 Task: Search one way flight ticket for 4 adults, 1 infant in seat and 1 infant on lap in premium economy from Saginaw: Mbs International Airport to Raleigh: Raleigh-durham International Airport on 8-5-2023. Number of bags: 2 carry on bags and 1 checked bag. Price is upto 20000. Outbound departure time preference is 23:45.
Action: Mouse moved to (292, 104)
Screenshot: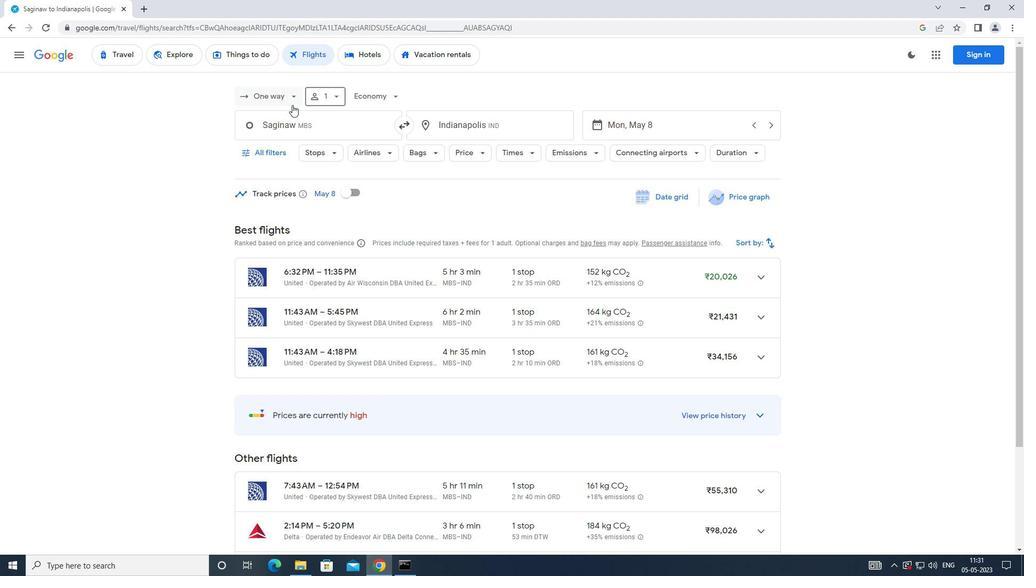 
Action: Mouse pressed left at (292, 104)
Screenshot: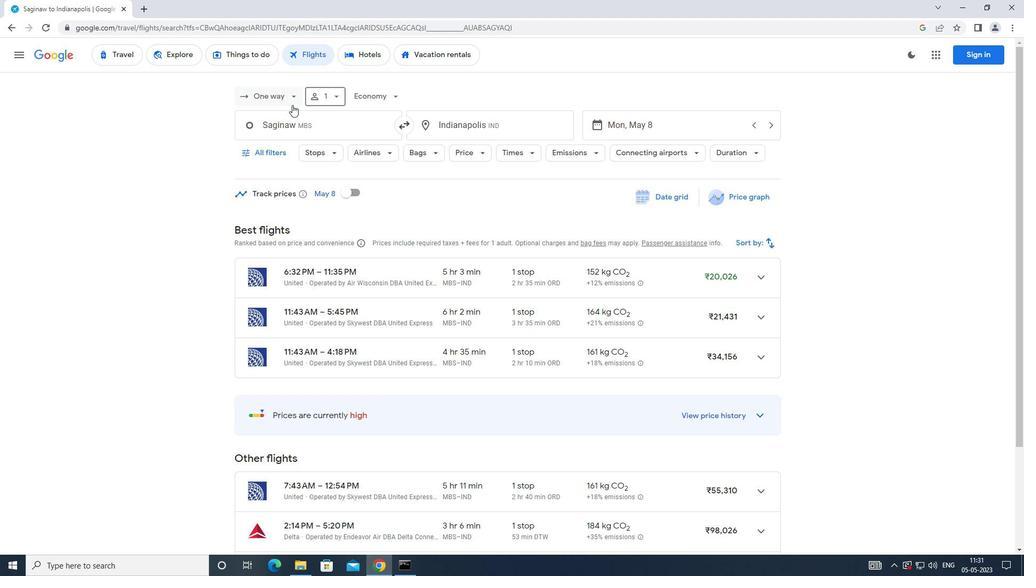 
Action: Mouse moved to (292, 138)
Screenshot: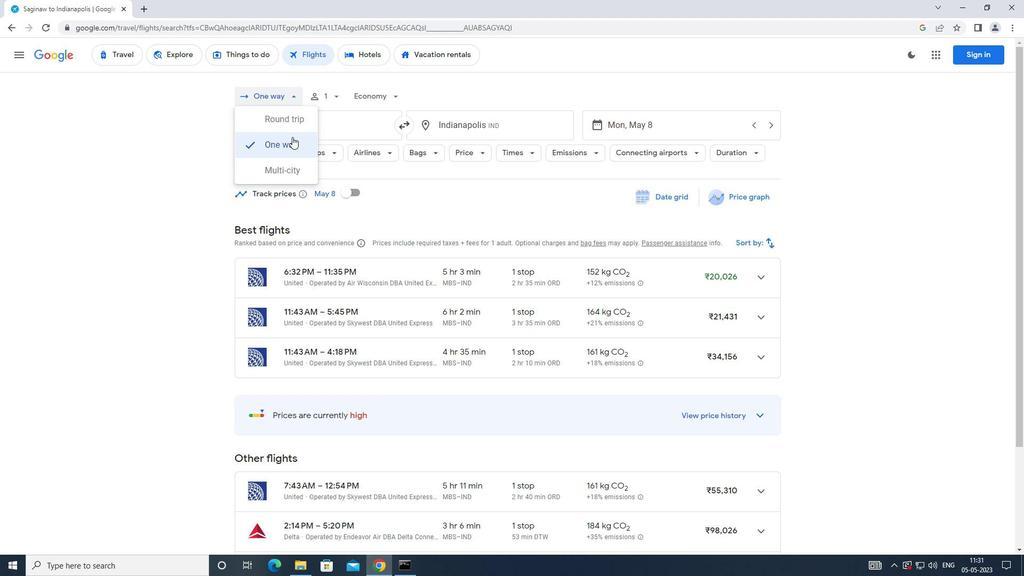
Action: Mouse pressed left at (292, 138)
Screenshot: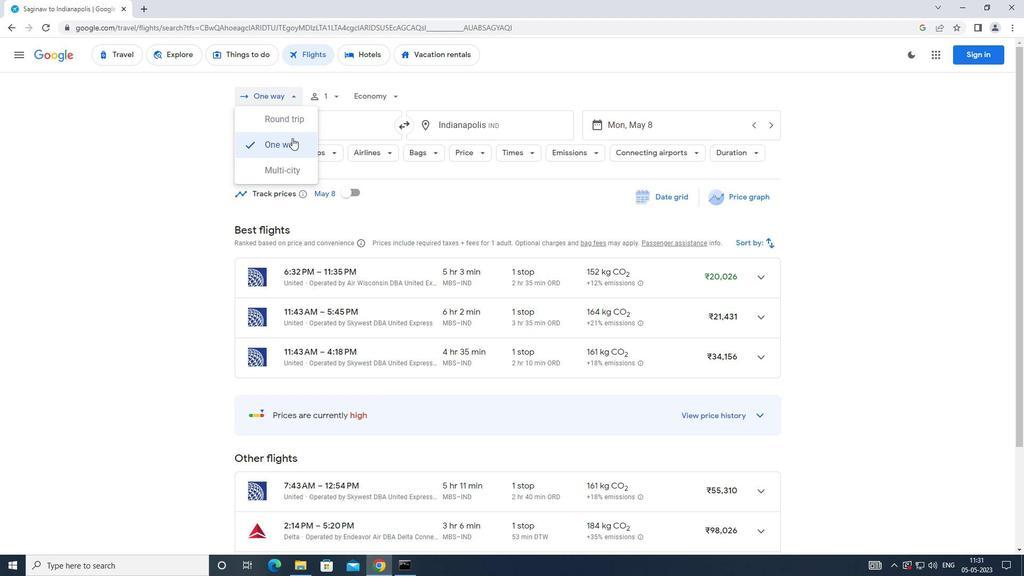 
Action: Mouse moved to (342, 101)
Screenshot: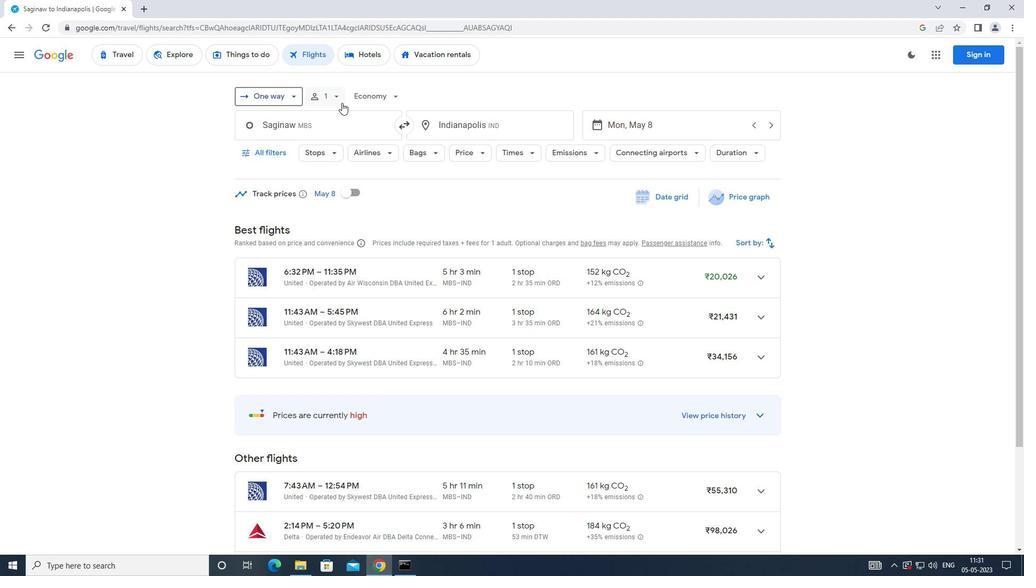 
Action: Mouse pressed left at (342, 101)
Screenshot: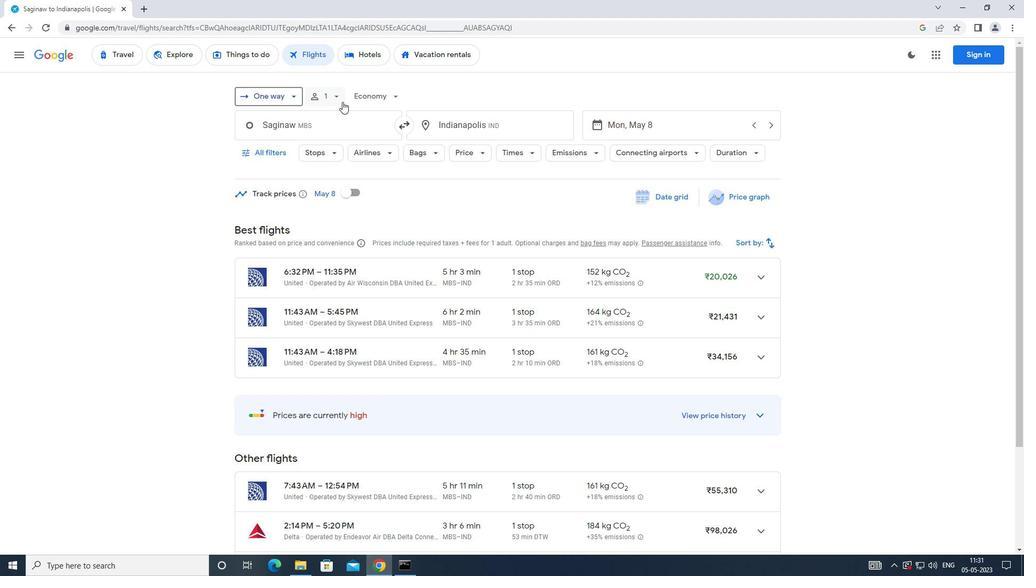 
Action: Mouse moved to (415, 125)
Screenshot: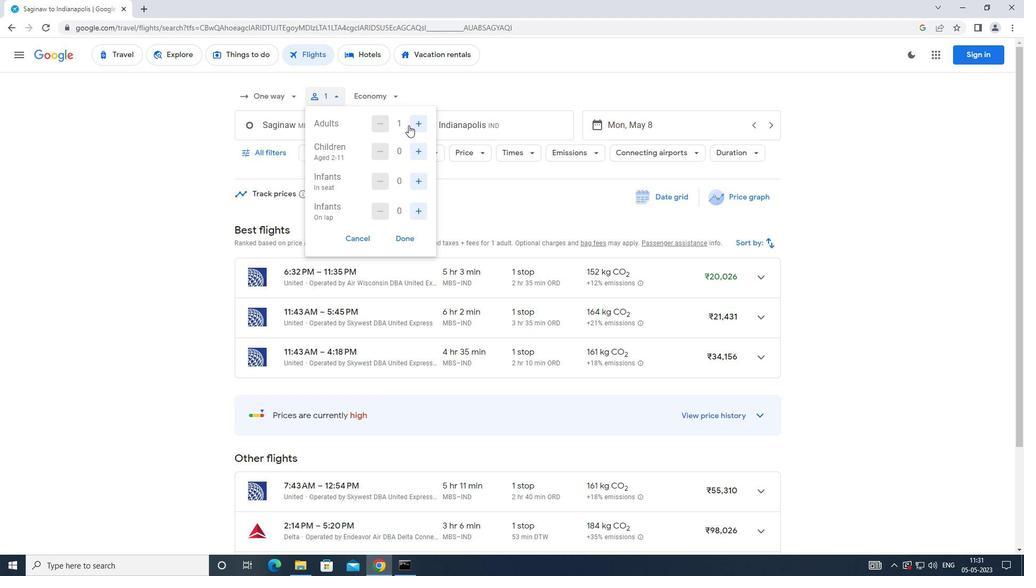 
Action: Mouse pressed left at (415, 125)
Screenshot: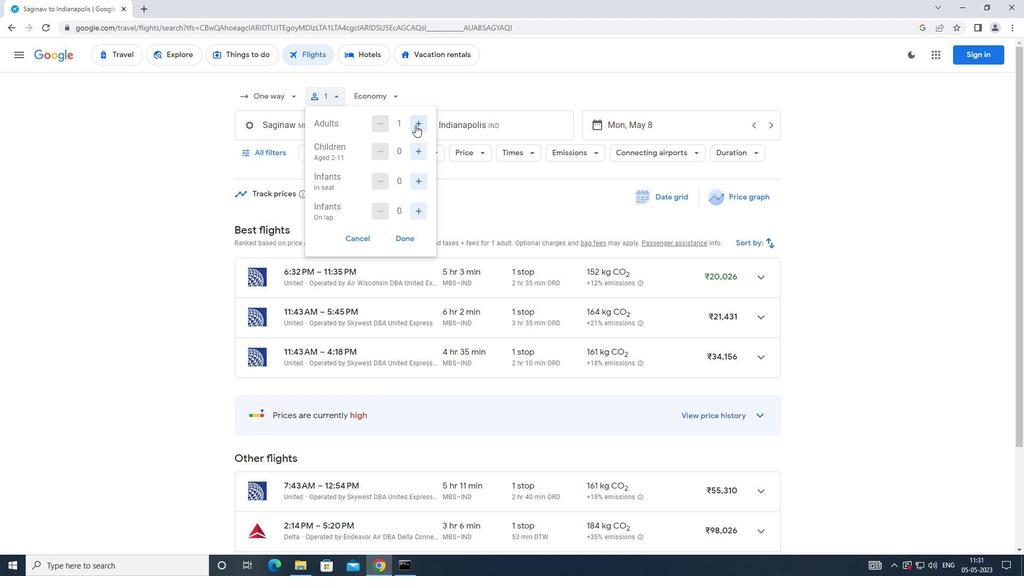 
Action: Mouse pressed left at (415, 125)
Screenshot: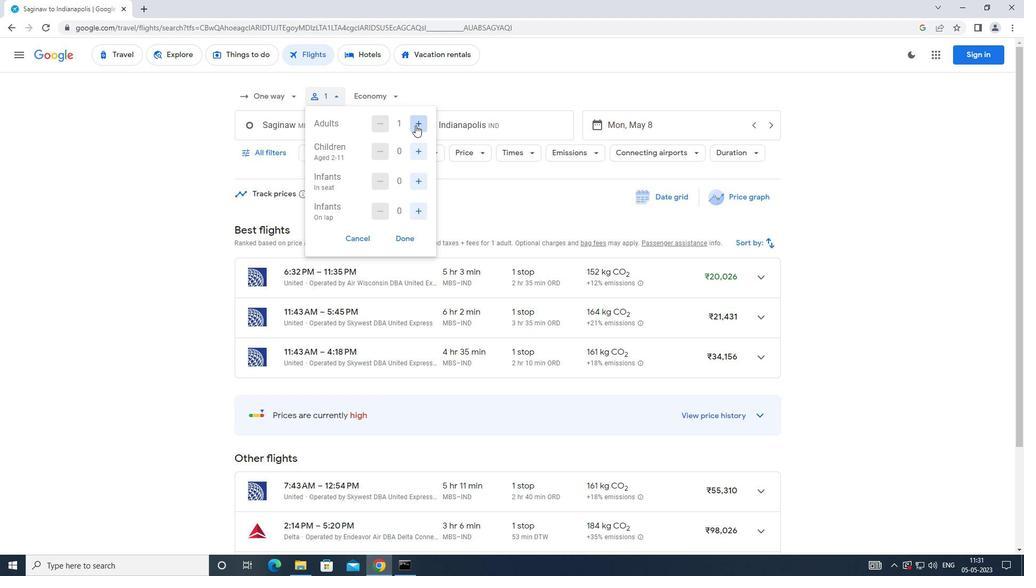 
Action: Mouse pressed left at (415, 125)
Screenshot: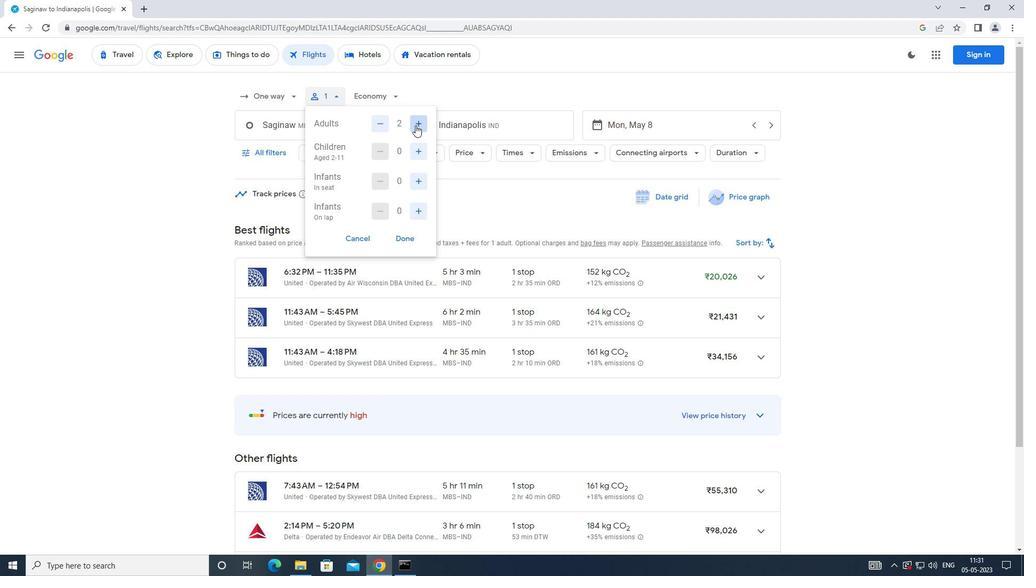 
Action: Mouse moved to (423, 151)
Screenshot: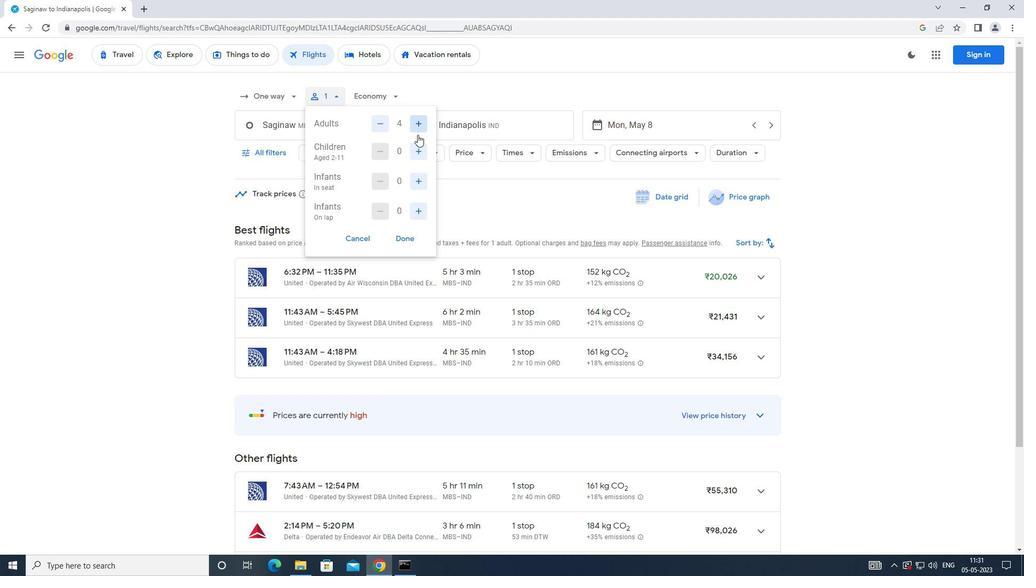 
Action: Mouse pressed left at (423, 151)
Screenshot: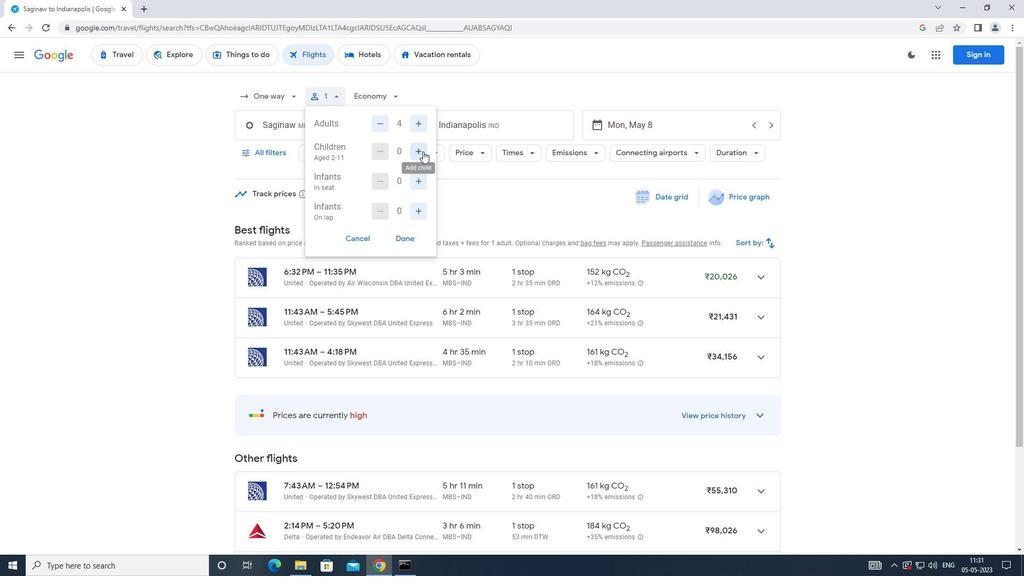 
Action: Mouse moved to (382, 151)
Screenshot: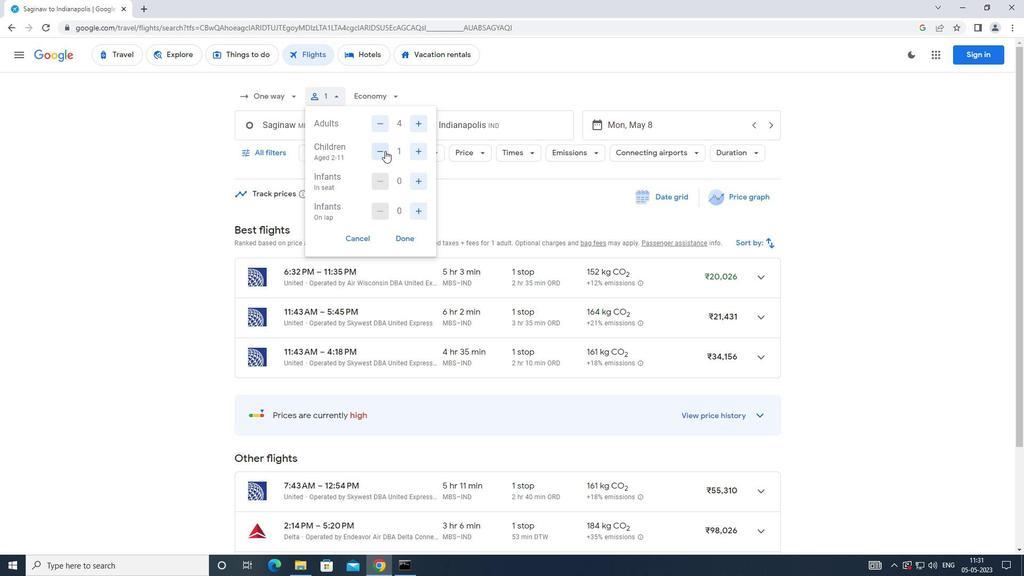 
Action: Mouse pressed left at (382, 151)
Screenshot: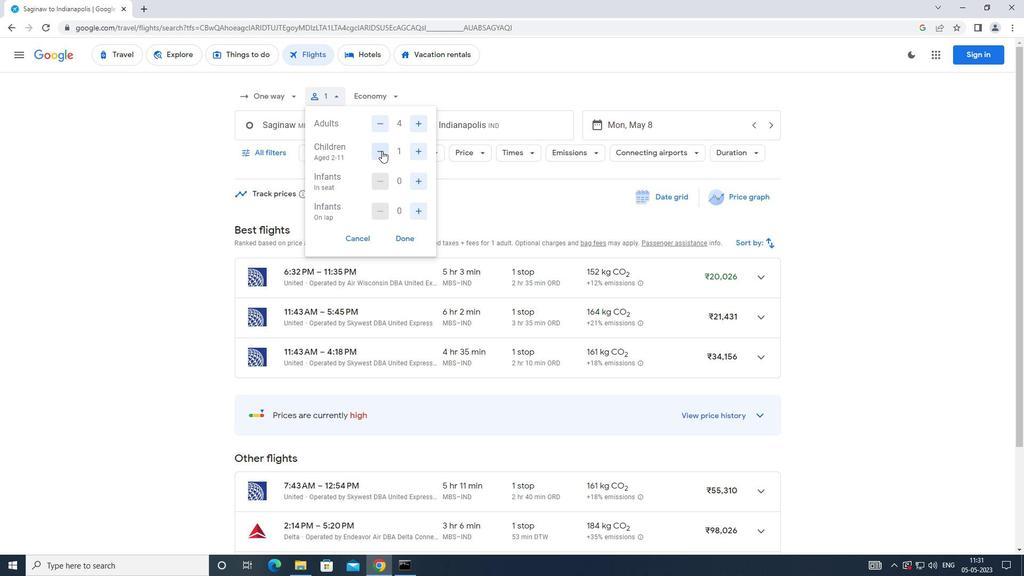 
Action: Mouse moved to (413, 182)
Screenshot: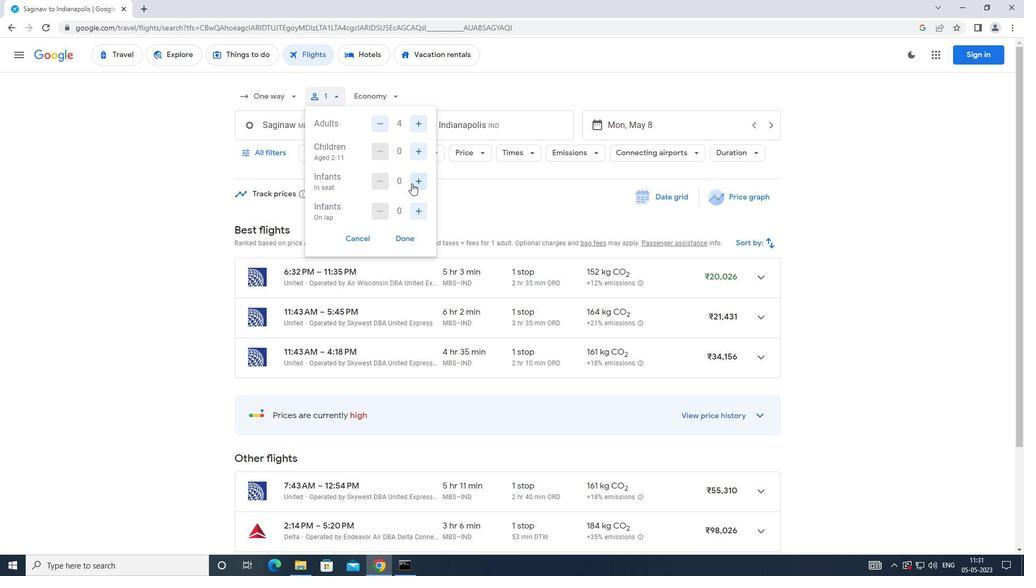 
Action: Mouse pressed left at (413, 182)
Screenshot: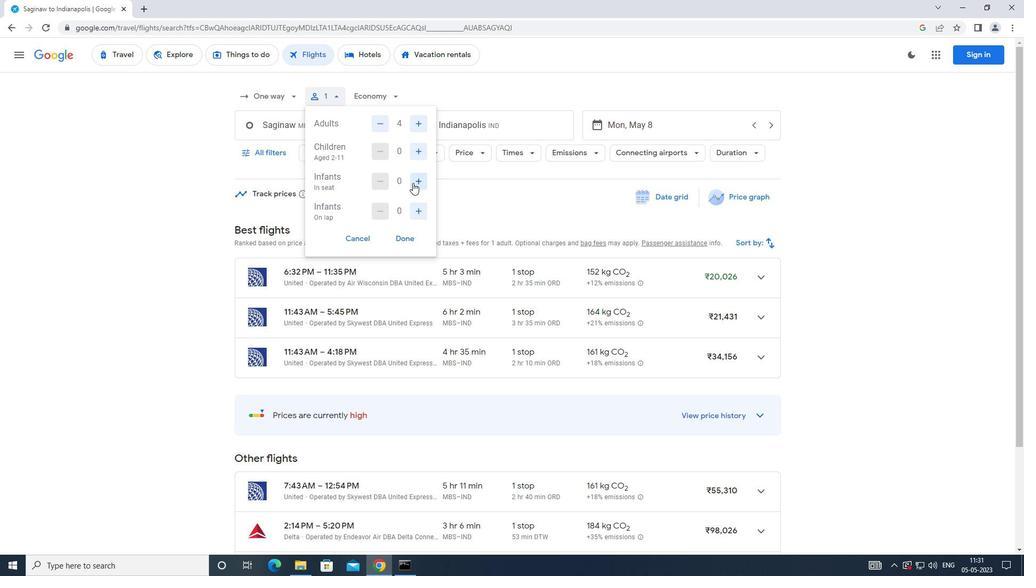 
Action: Mouse moved to (421, 212)
Screenshot: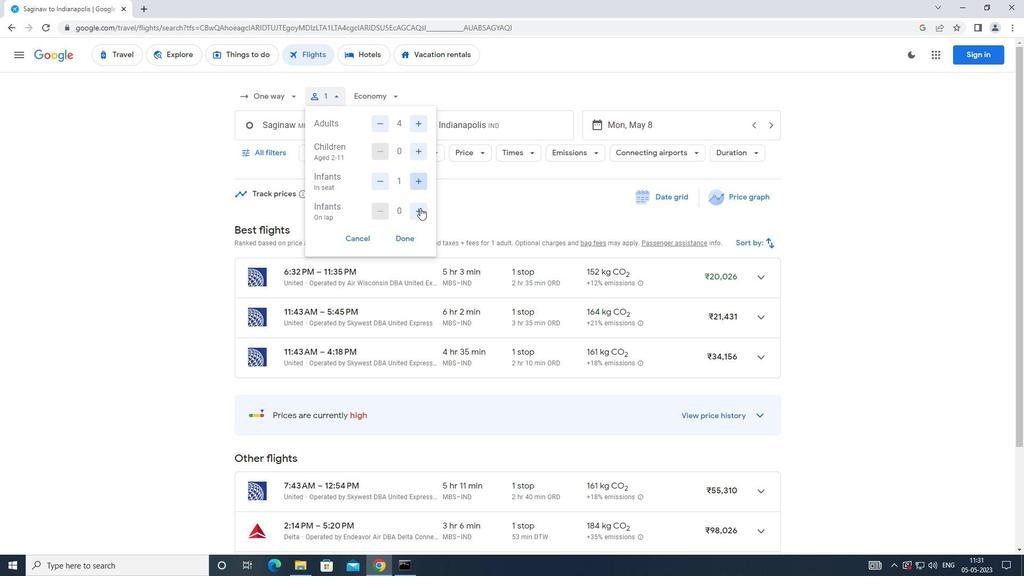 
Action: Mouse pressed left at (421, 212)
Screenshot: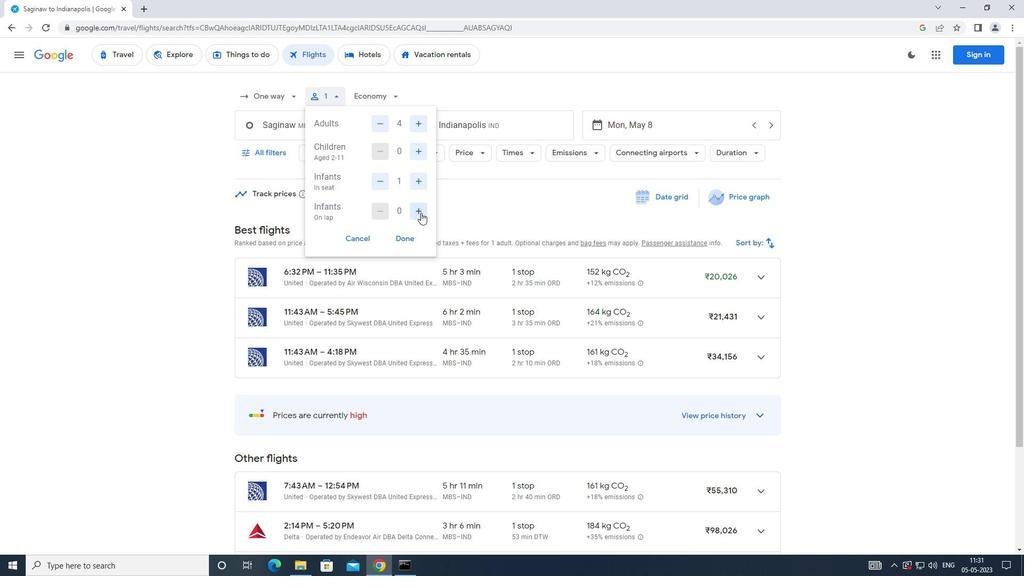 
Action: Mouse moved to (403, 235)
Screenshot: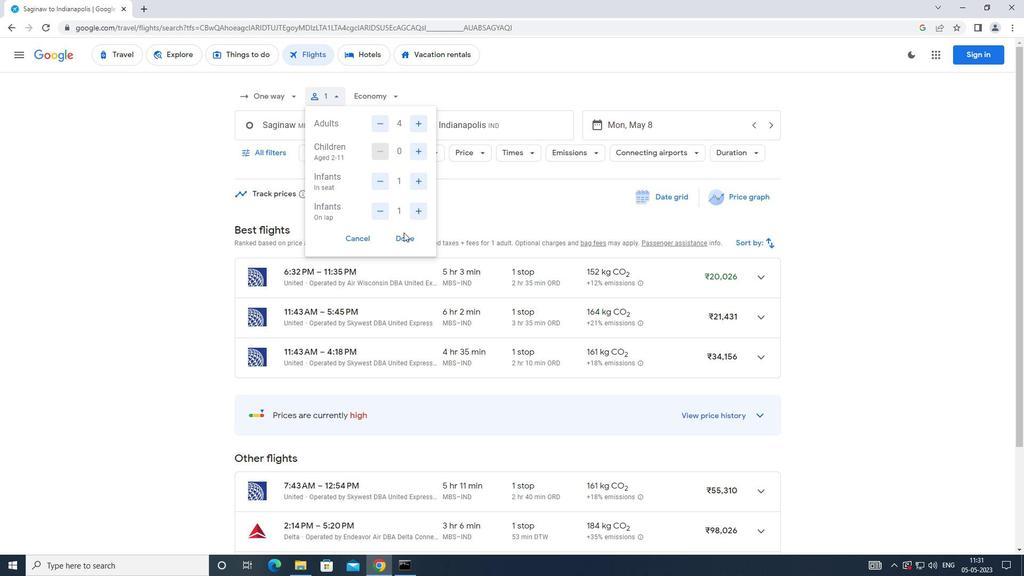 
Action: Mouse pressed left at (403, 235)
Screenshot: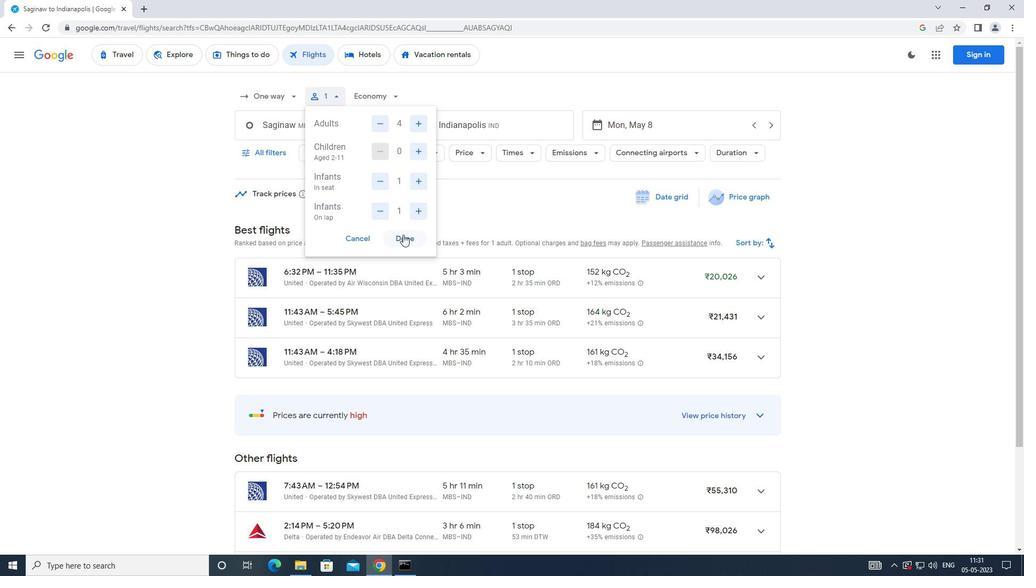 
Action: Mouse moved to (384, 95)
Screenshot: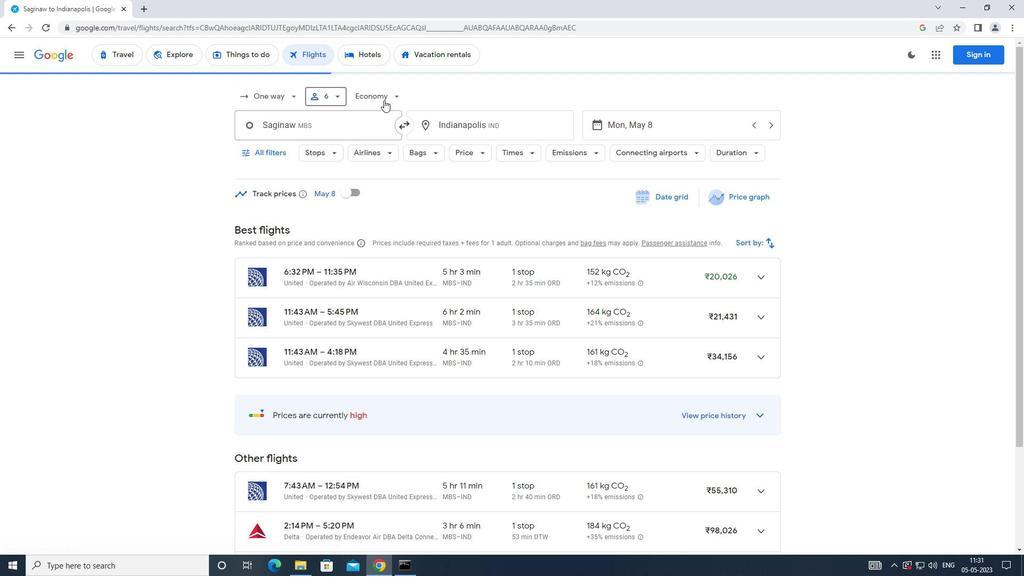 
Action: Mouse pressed left at (384, 95)
Screenshot: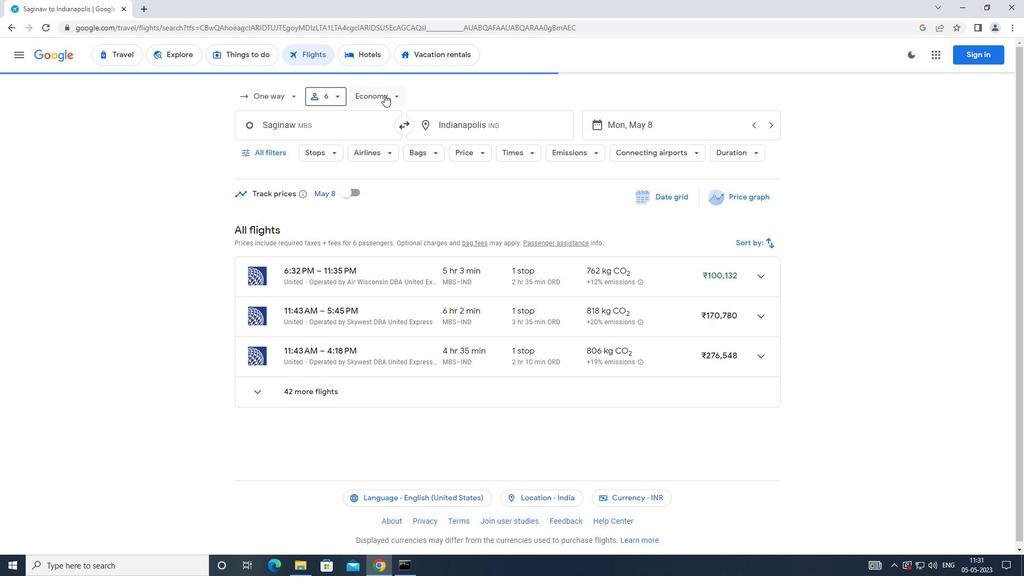 
Action: Mouse moved to (393, 140)
Screenshot: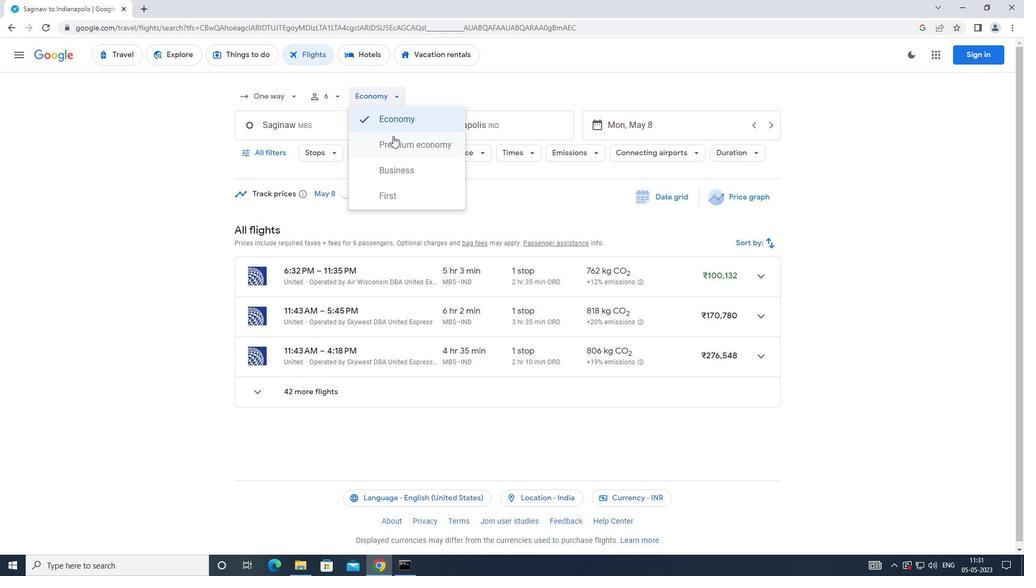 
Action: Mouse pressed left at (393, 140)
Screenshot: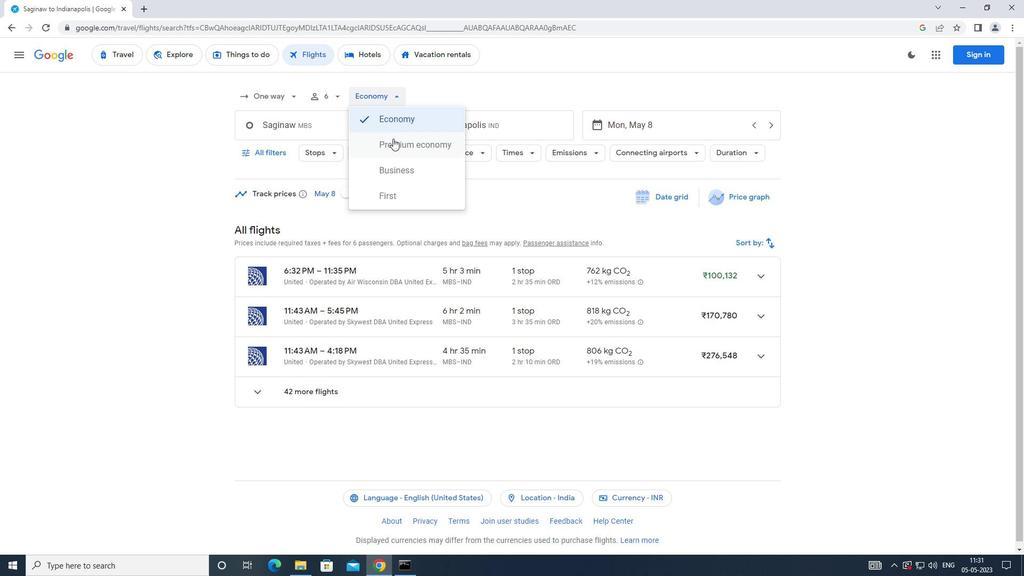 
Action: Mouse moved to (345, 125)
Screenshot: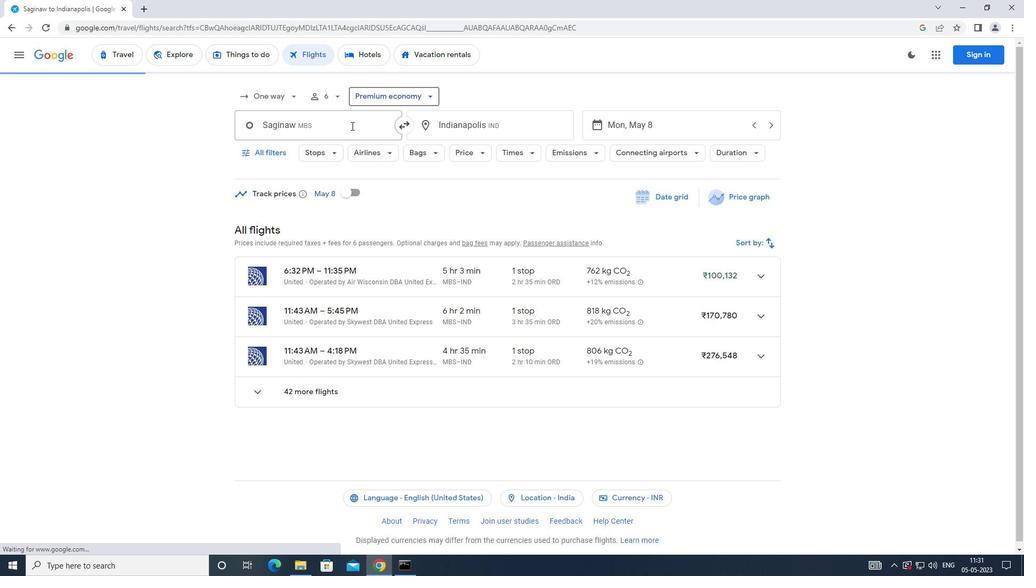 
Action: Mouse pressed left at (345, 125)
Screenshot: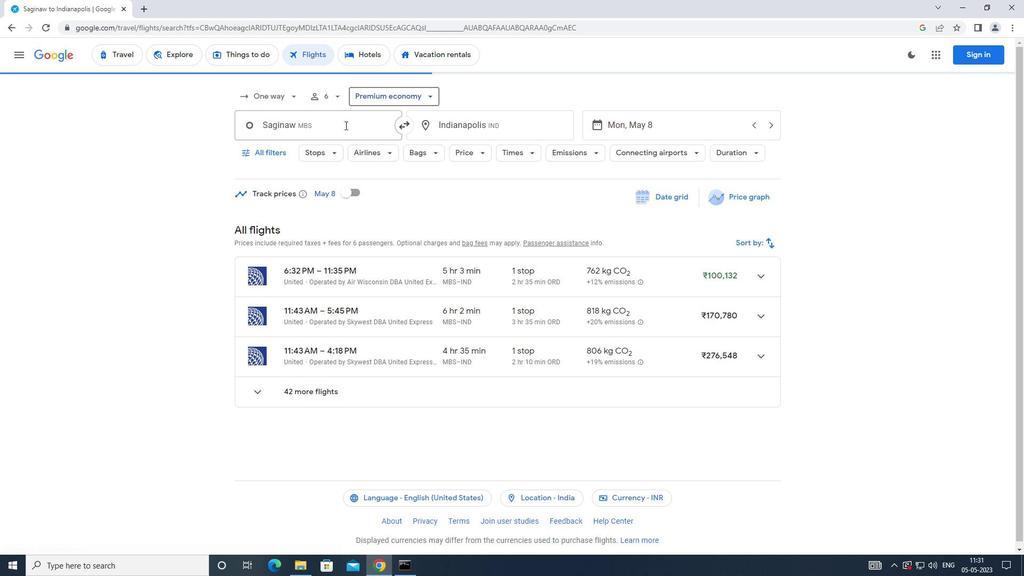 
Action: Key pressed <Key.caps_lock>m<Key.caps_lock>bs
Screenshot: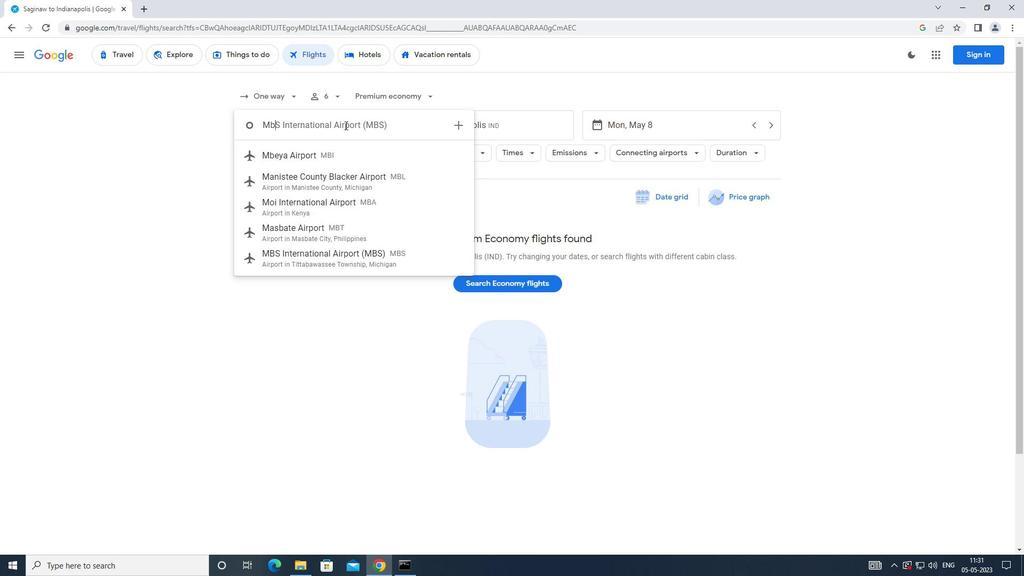 
Action: Mouse moved to (350, 164)
Screenshot: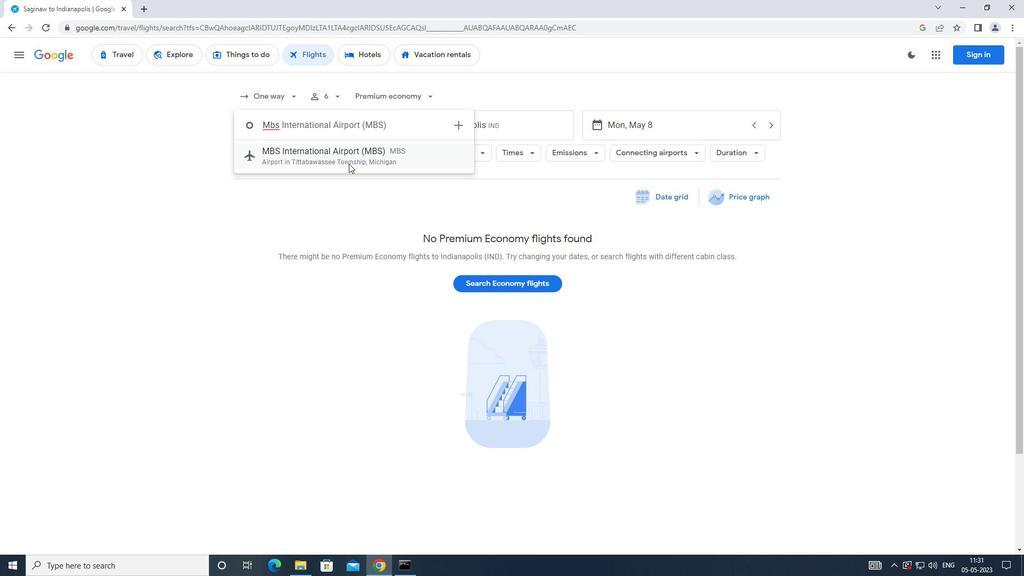 
Action: Mouse pressed left at (350, 164)
Screenshot: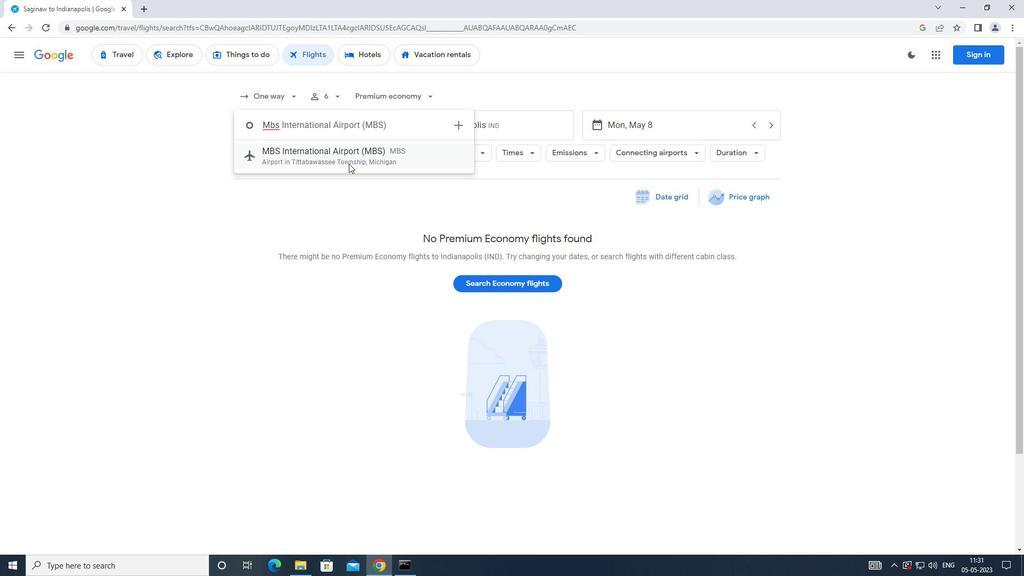 
Action: Mouse moved to (485, 132)
Screenshot: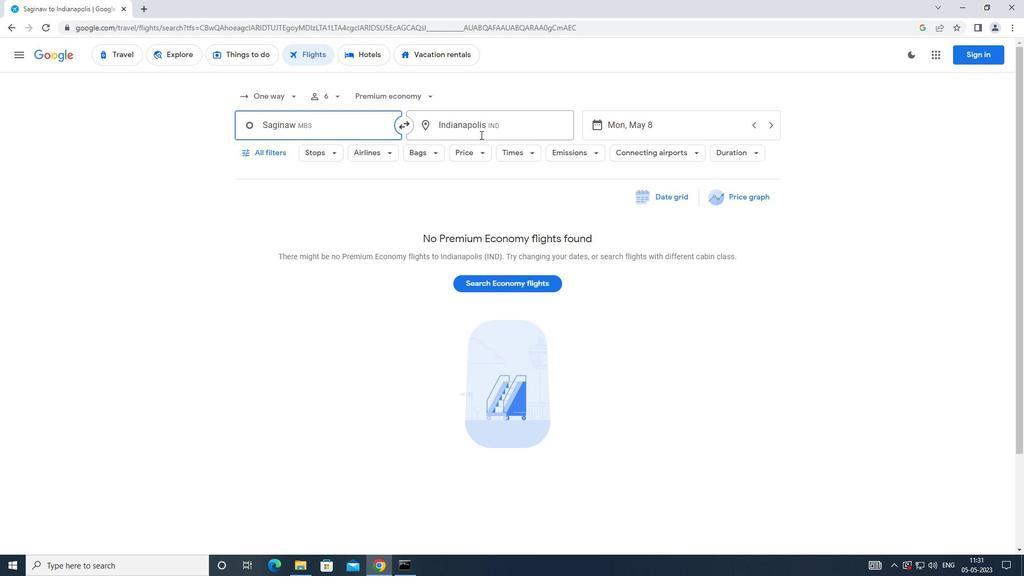 
Action: Mouse pressed left at (485, 132)
Screenshot: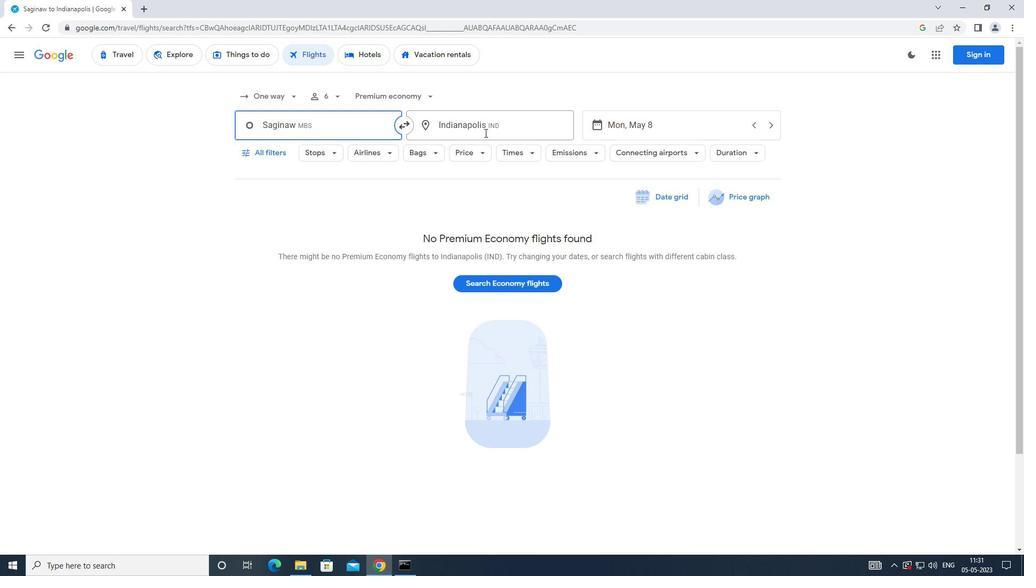 
Action: Mouse moved to (485, 132)
Screenshot: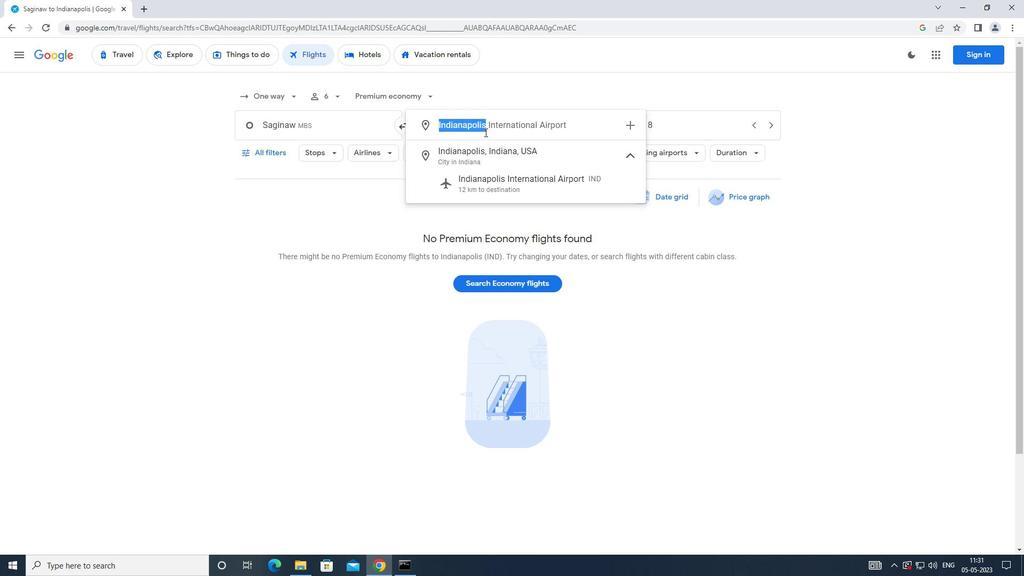 
Action: Key pressed <Key.caps_lock>r<Key.caps_lock>alei
Screenshot: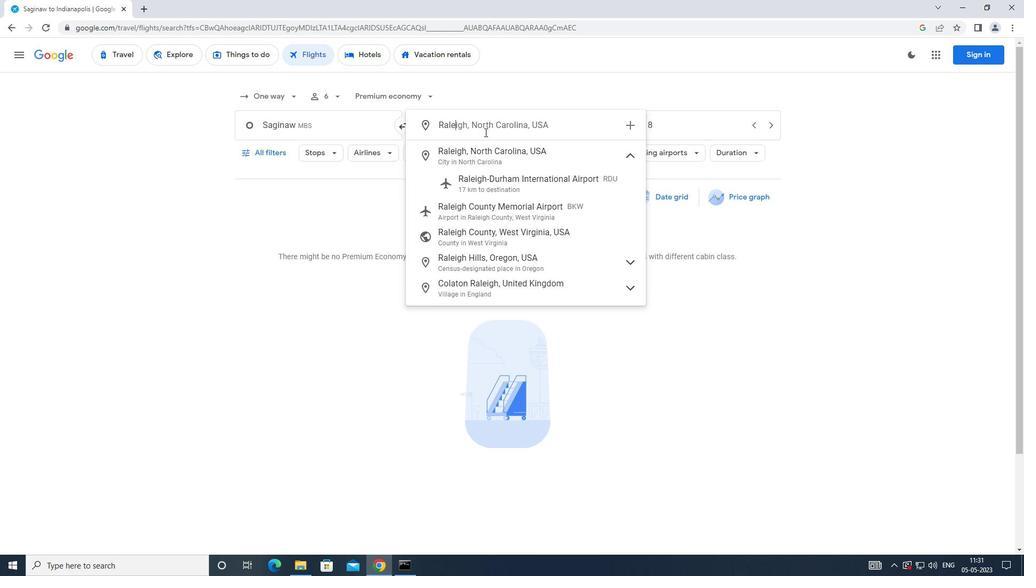 
Action: Mouse moved to (490, 178)
Screenshot: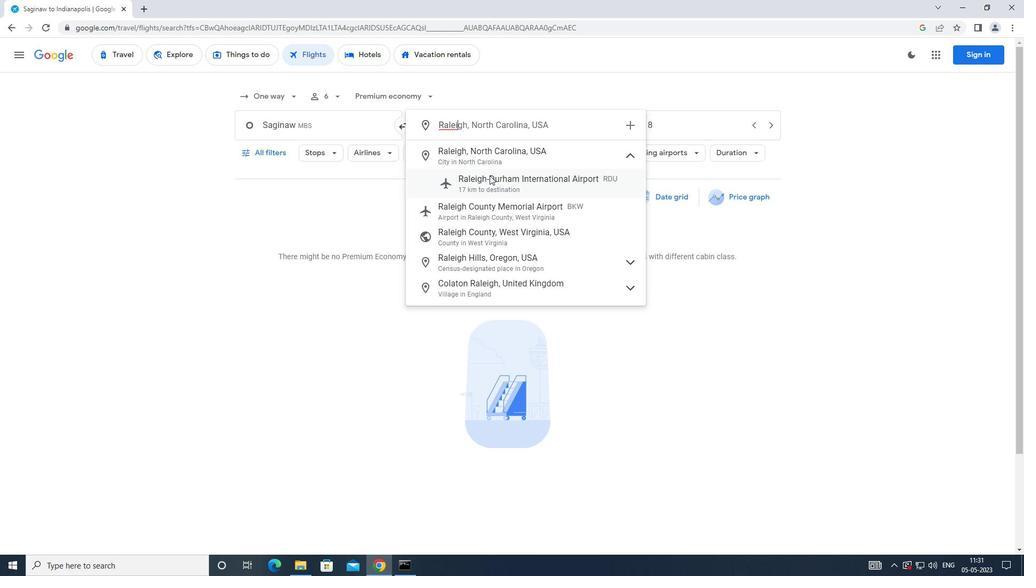 
Action: Mouse pressed left at (490, 178)
Screenshot: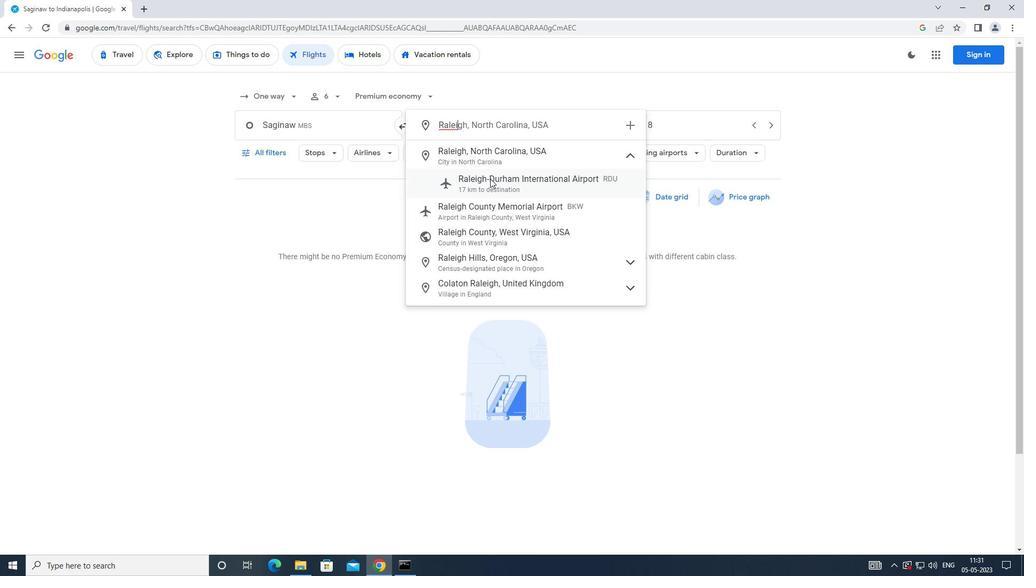 
Action: Mouse moved to (625, 133)
Screenshot: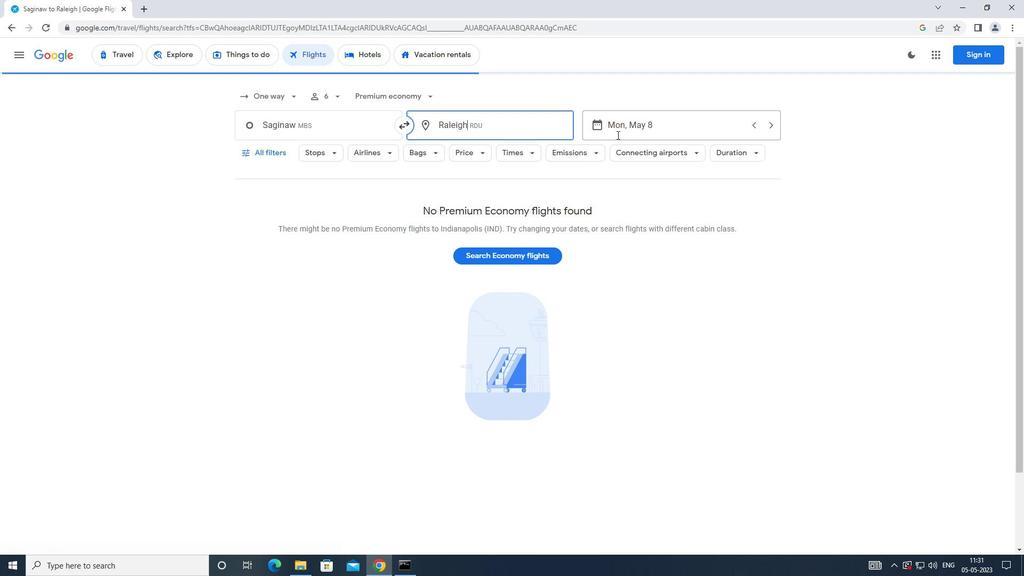 
Action: Mouse pressed left at (625, 133)
Screenshot: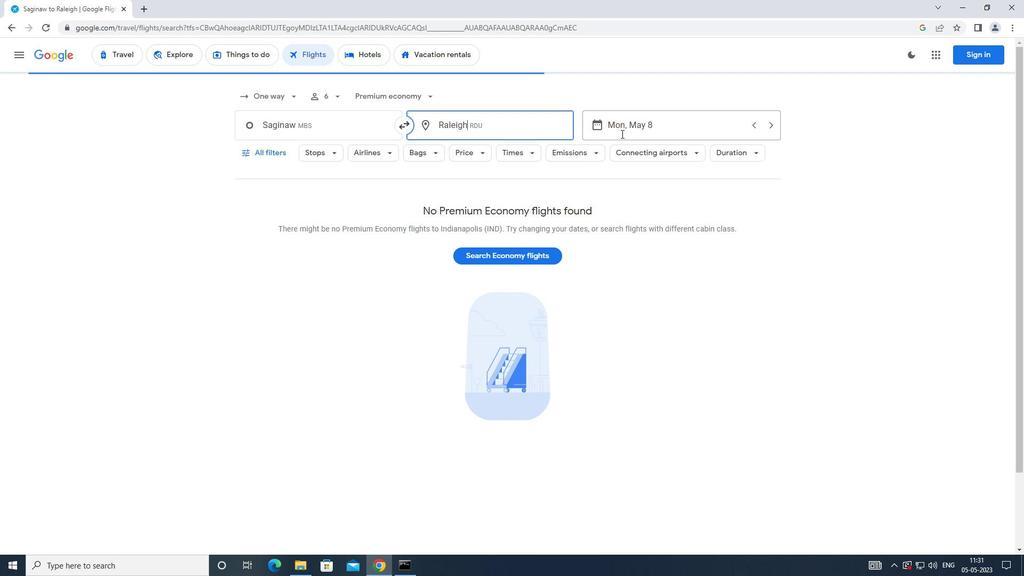 
Action: Mouse moved to (423, 234)
Screenshot: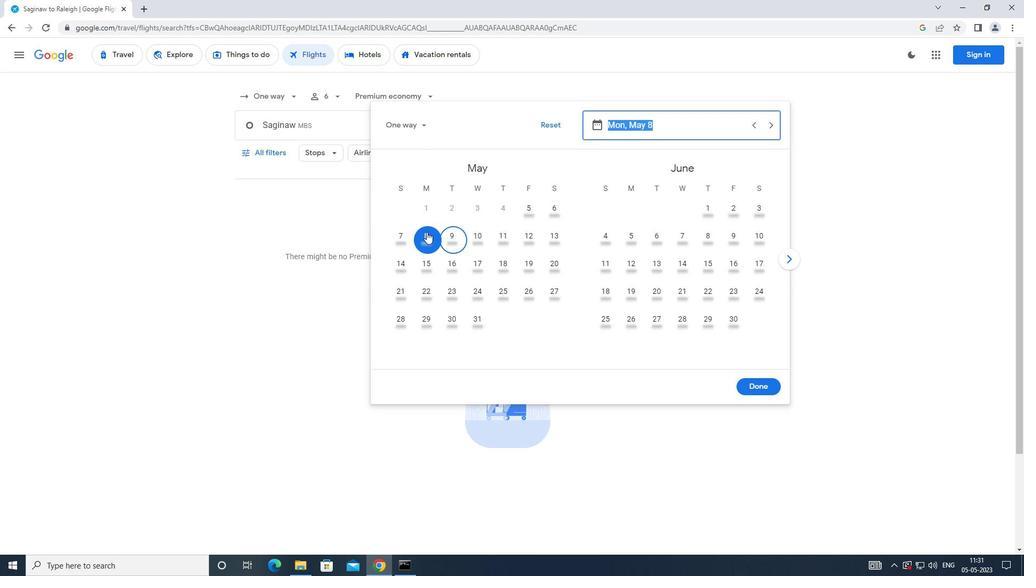 
Action: Mouse pressed left at (423, 234)
Screenshot: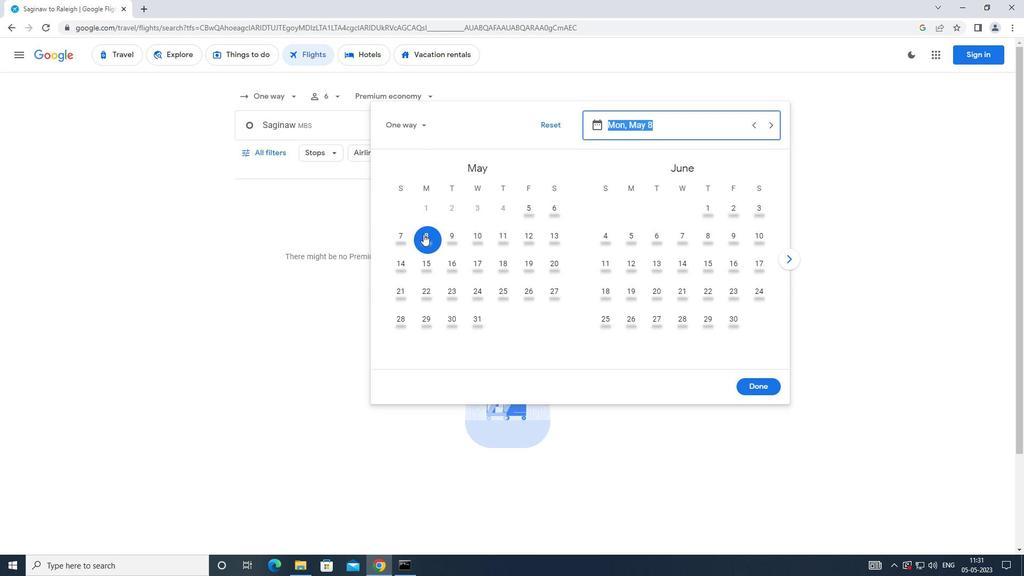 
Action: Mouse moved to (755, 389)
Screenshot: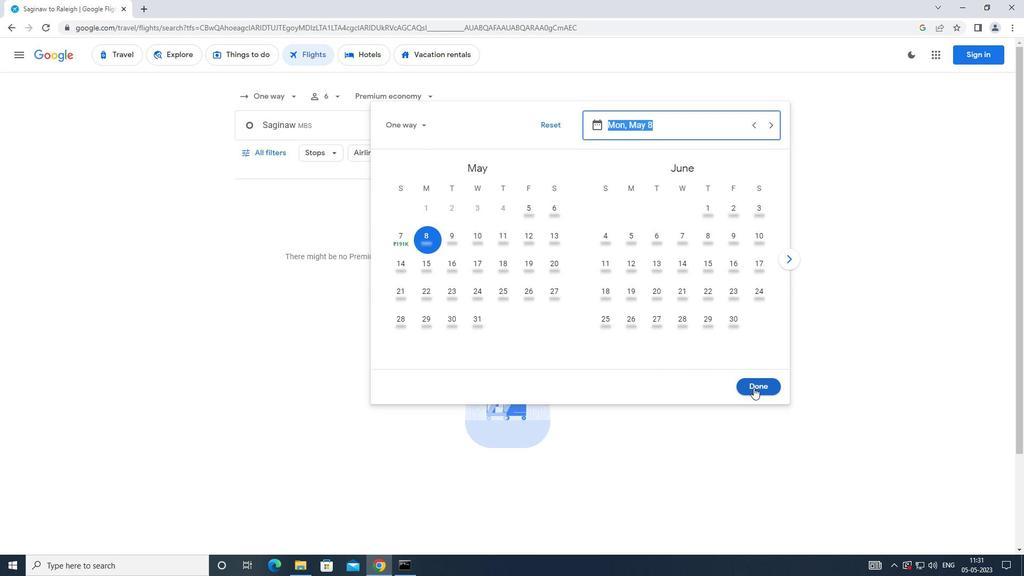 
Action: Mouse pressed left at (755, 389)
Screenshot: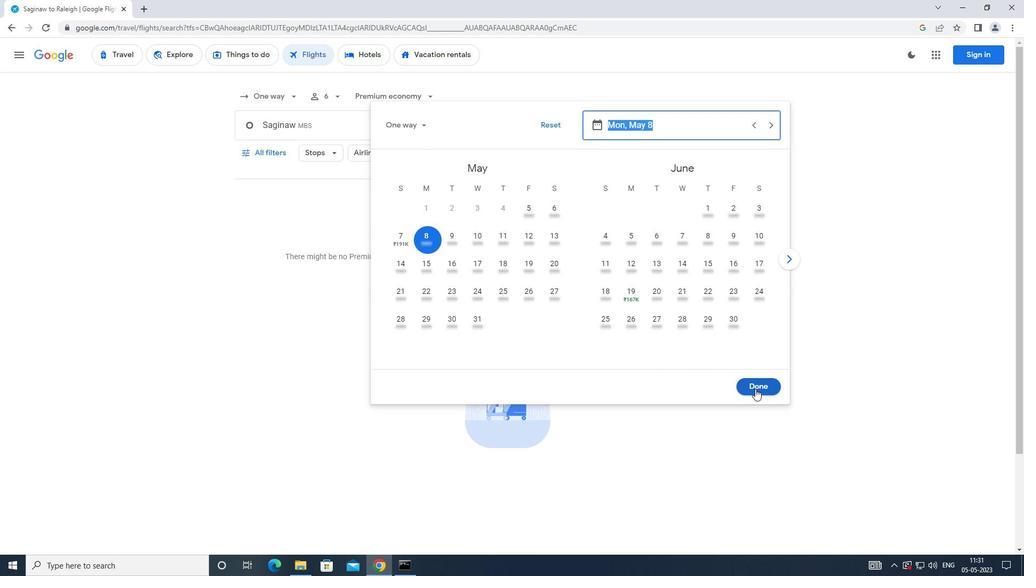 
Action: Mouse moved to (251, 156)
Screenshot: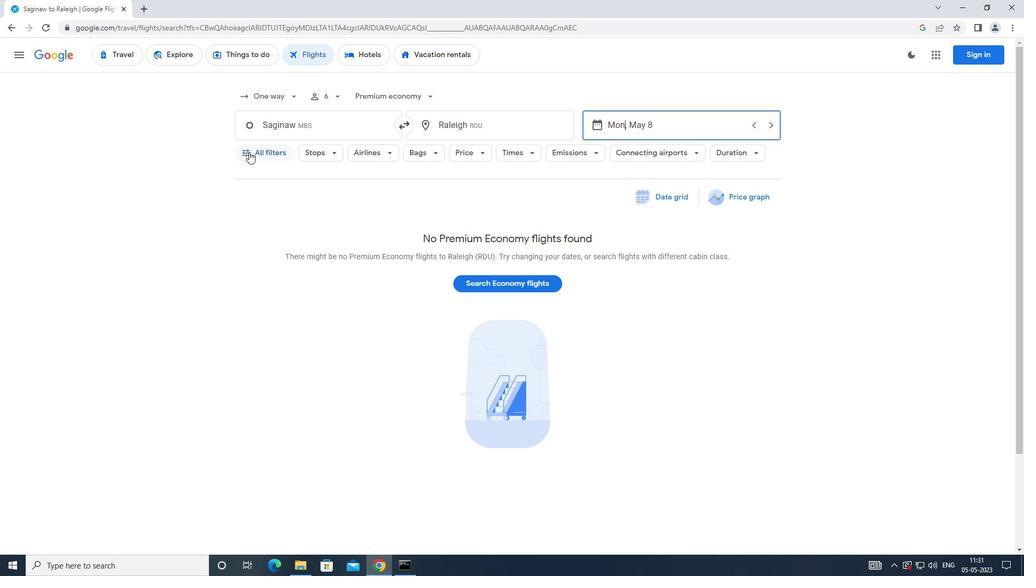 
Action: Mouse pressed left at (251, 156)
Screenshot: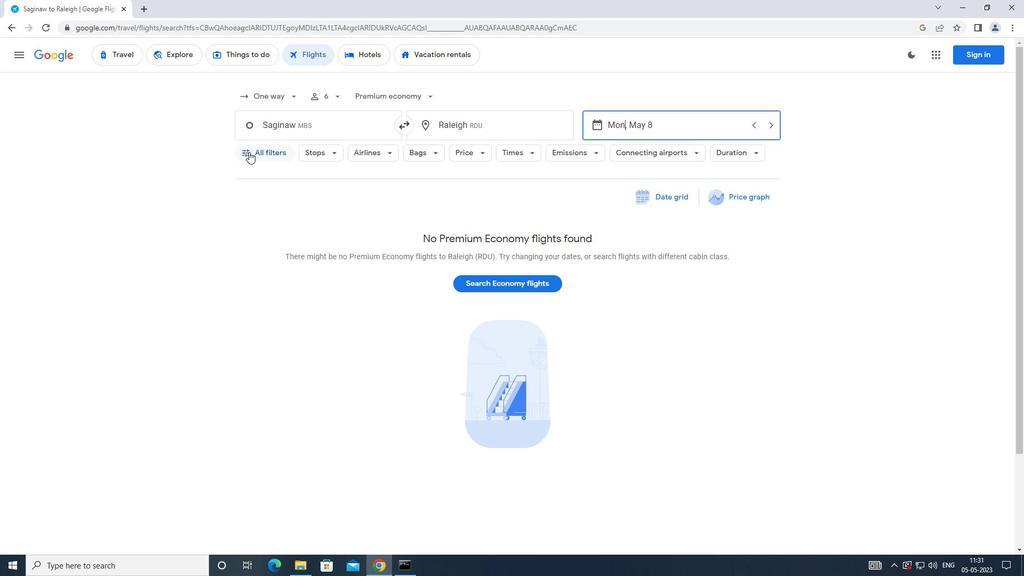 
Action: Mouse moved to (298, 233)
Screenshot: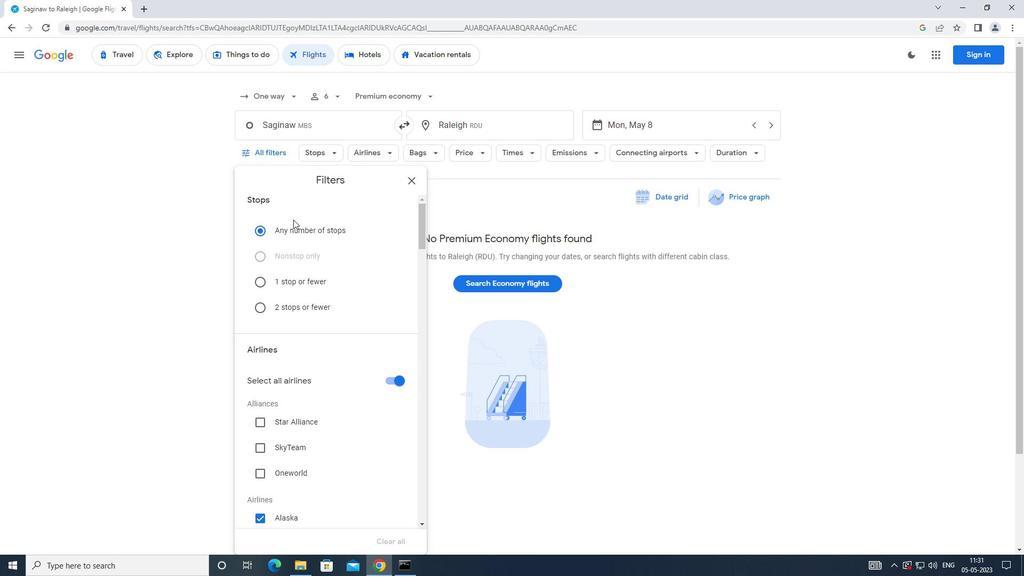 
Action: Mouse scrolled (298, 233) with delta (0, 0)
Screenshot: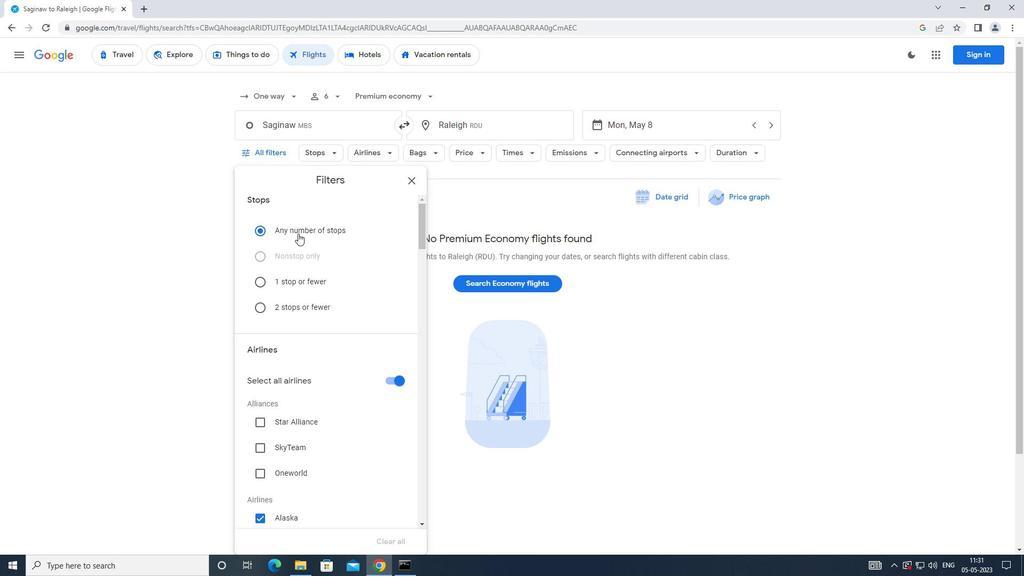 
Action: Mouse scrolled (298, 233) with delta (0, 0)
Screenshot: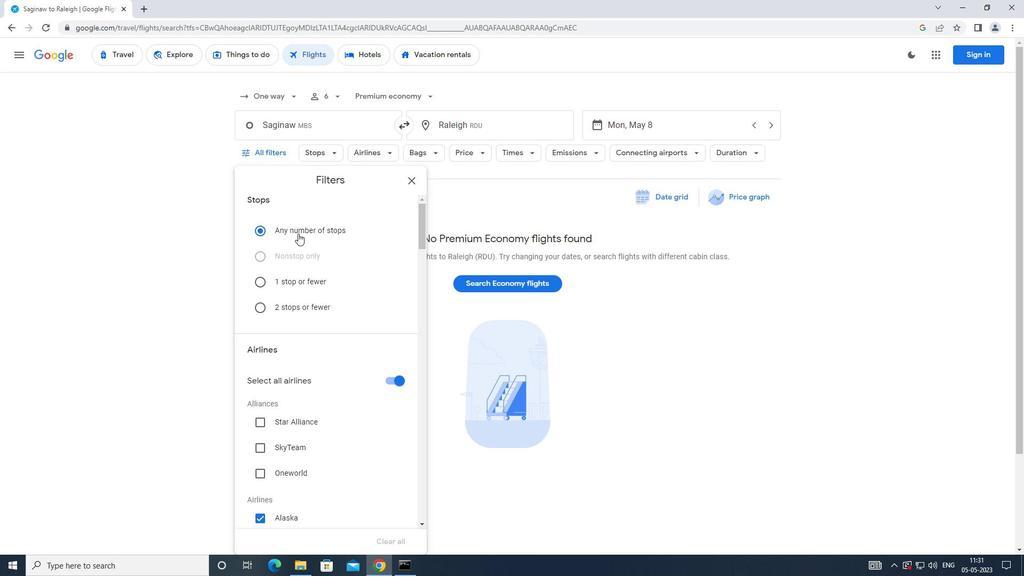 
Action: Mouse moved to (382, 270)
Screenshot: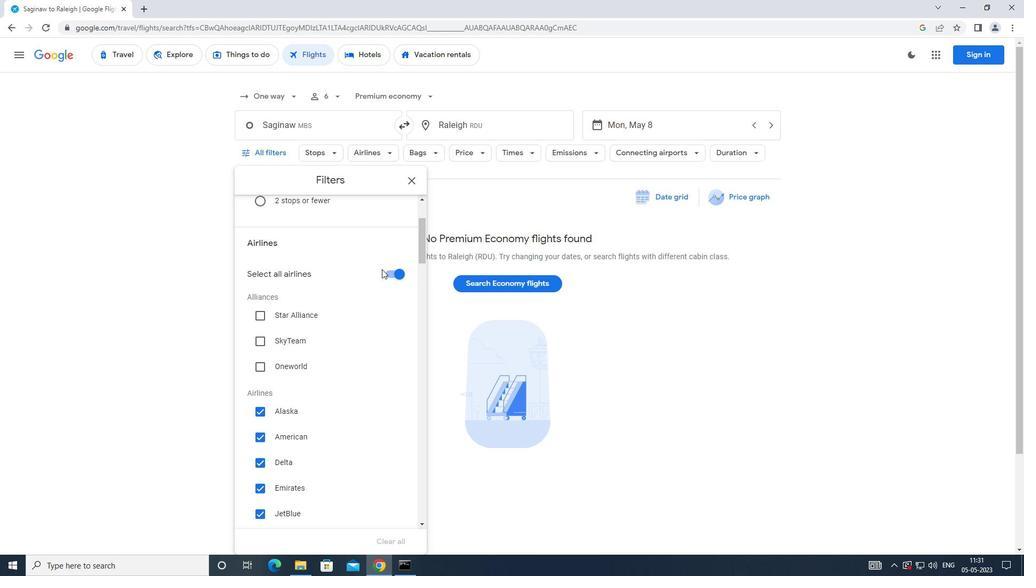 
Action: Mouse pressed left at (382, 270)
Screenshot: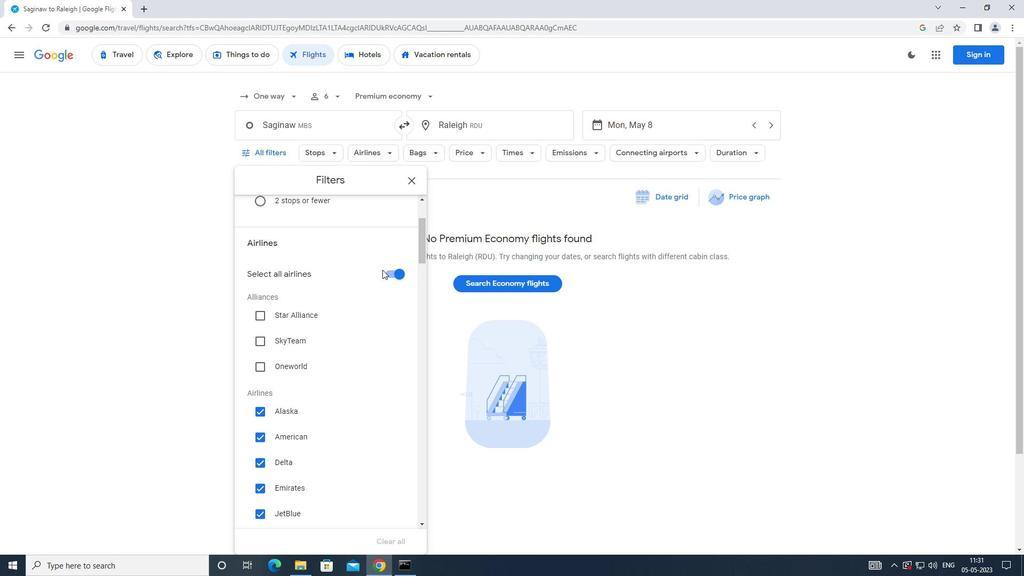 
Action: Mouse moved to (390, 271)
Screenshot: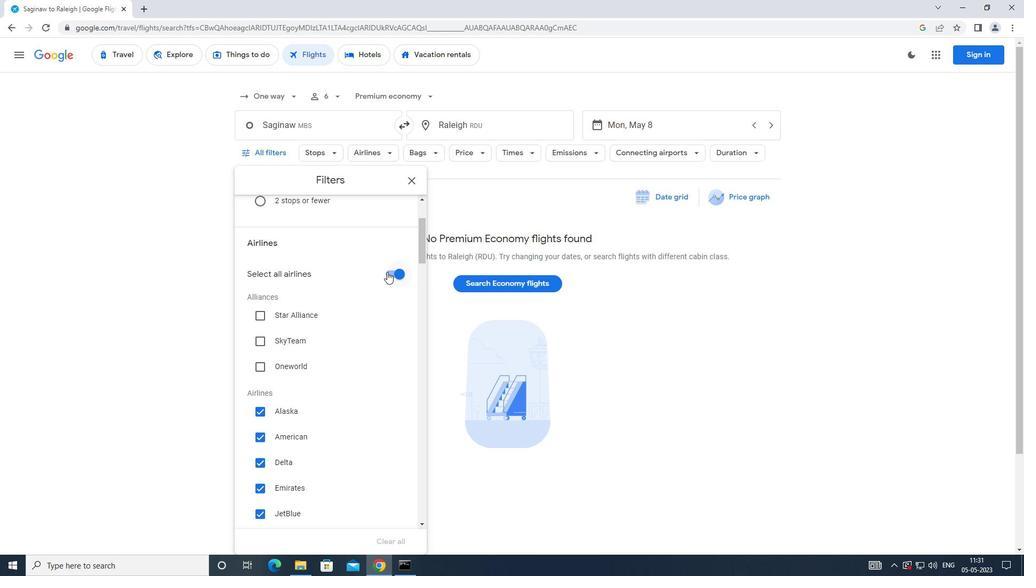 
Action: Mouse pressed left at (390, 271)
Screenshot: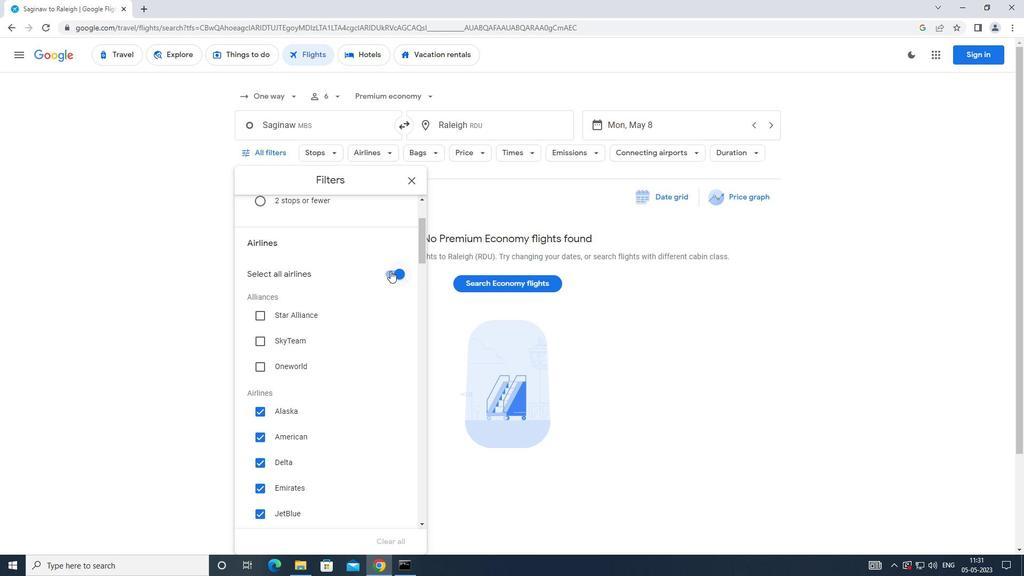 
Action: Mouse moved to (369, 278)
Screenshot: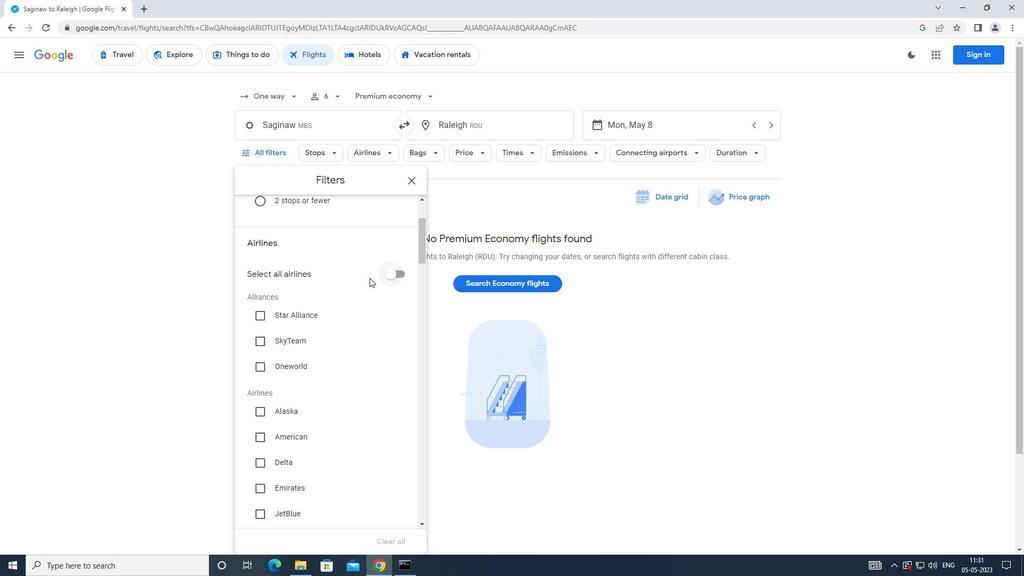 
Action: Mouse scrolled (369, 278) with delta (0, 0)
Screenshot: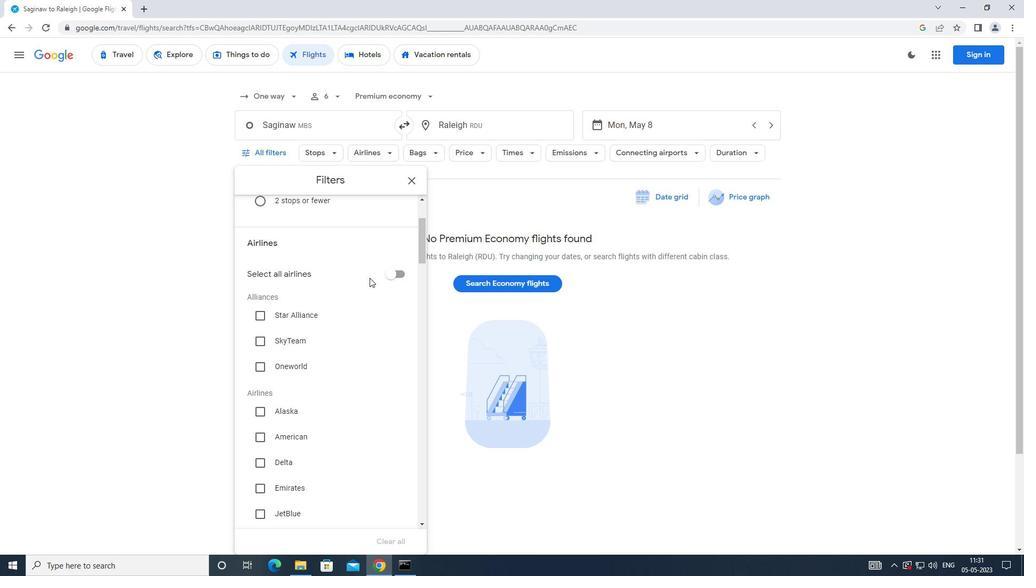 
Action: Mouse moved to (368, 278)
Screenshot: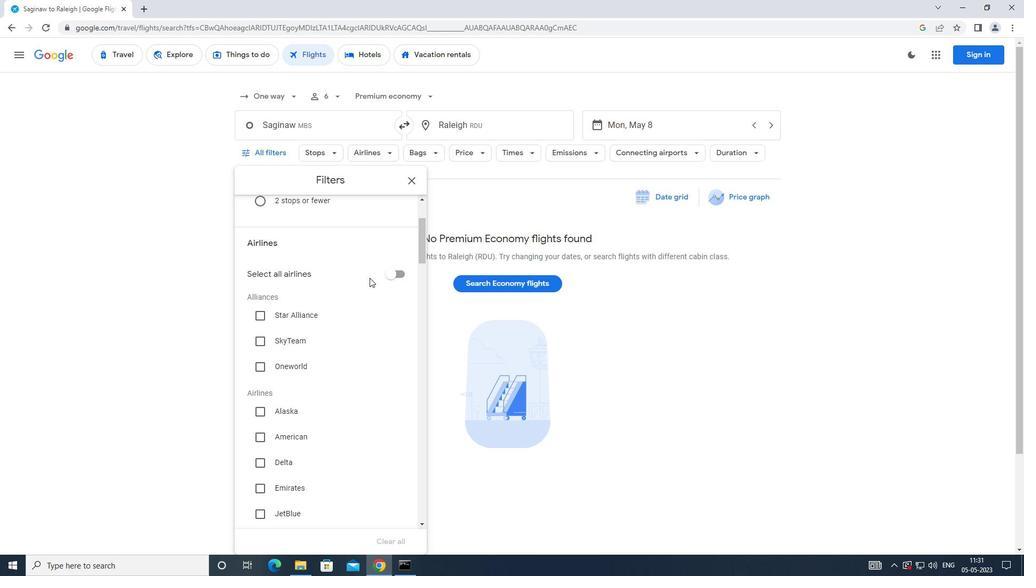 
Action: Mouse scrolled (368, 278) with delta (0, 0)
Screenshot: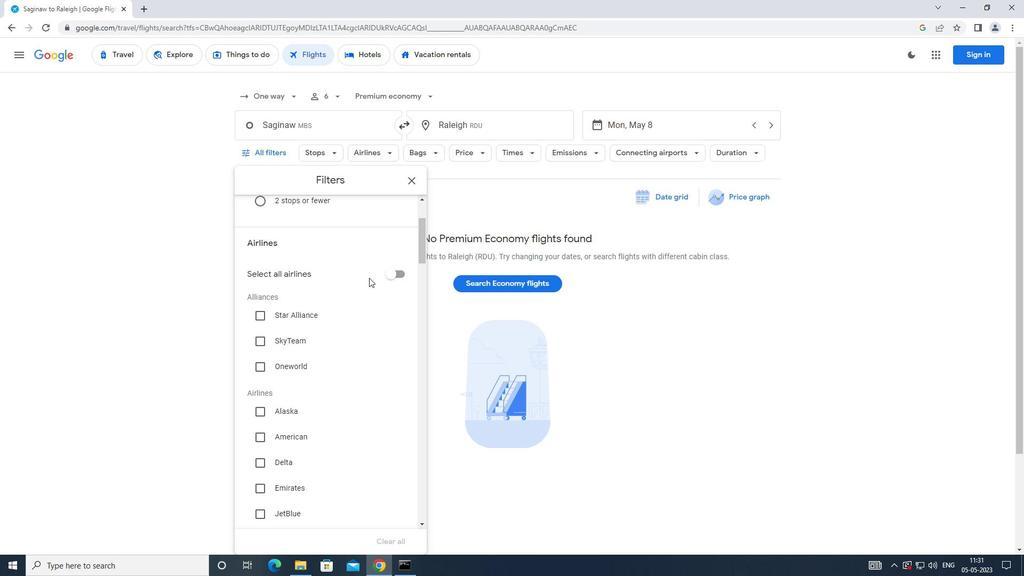 
Action: Mouse scrolled (368, 278) with delta (0, 0)
Screenshot: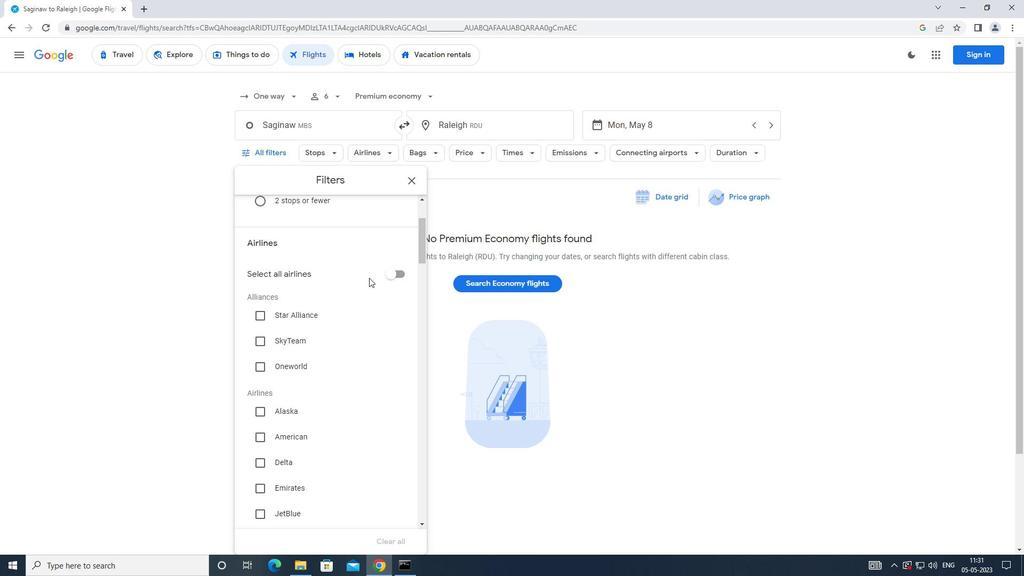 
Action: Mouse moved to (367, 278)
Screenshot: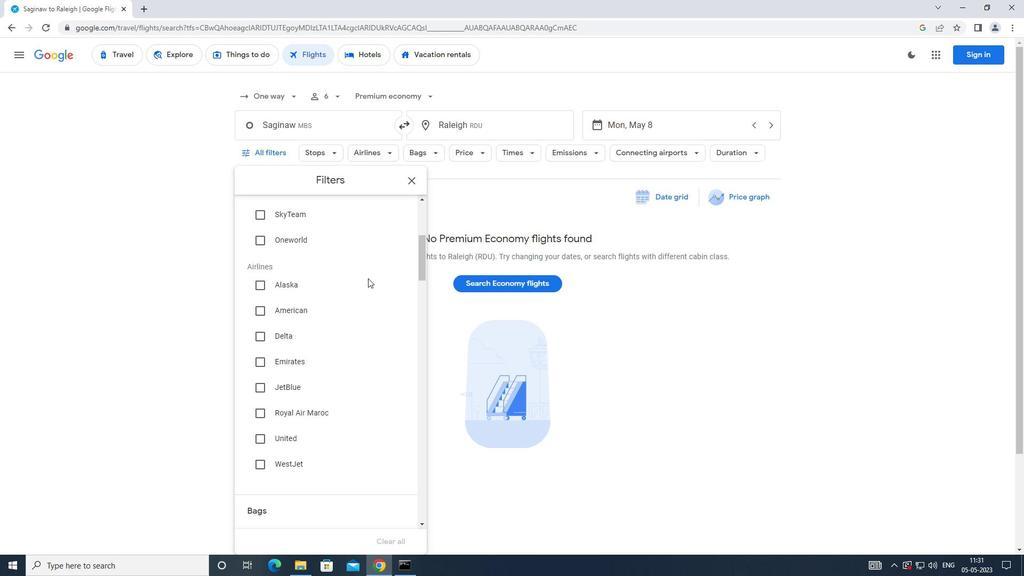 
Action: Mouse scrolled (367, 278) with delta (0, 0)
Screenshot: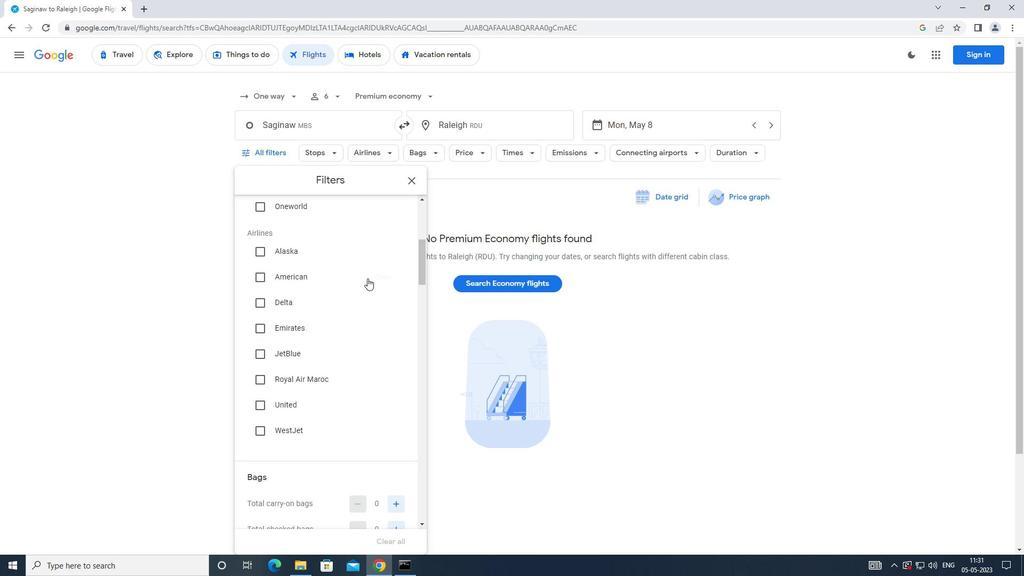 
Action: Mouse scrolled (367, 278) with delta (0, 0)
Screenshot: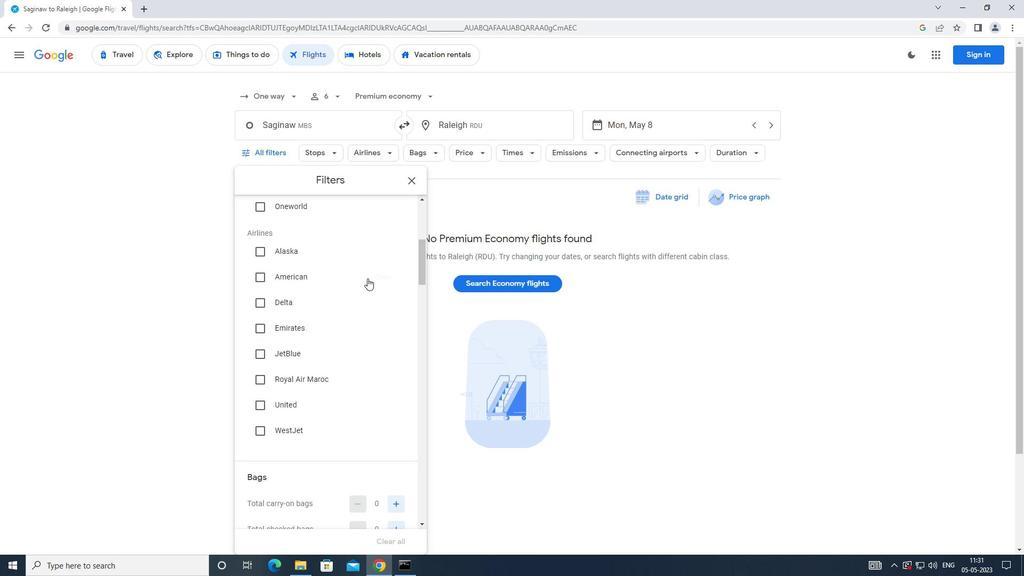 
Action: Mouse scrolled (367, 278) with delta (0, 0)
Screenshot: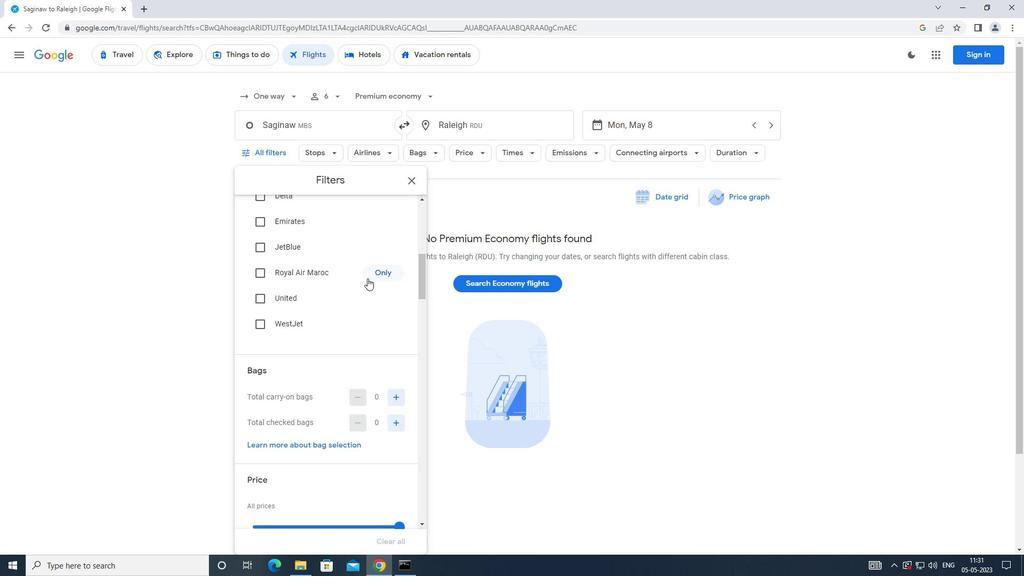 
Action: Mouse scrolled (367, 278) with delta (0, 0)
Screenshot: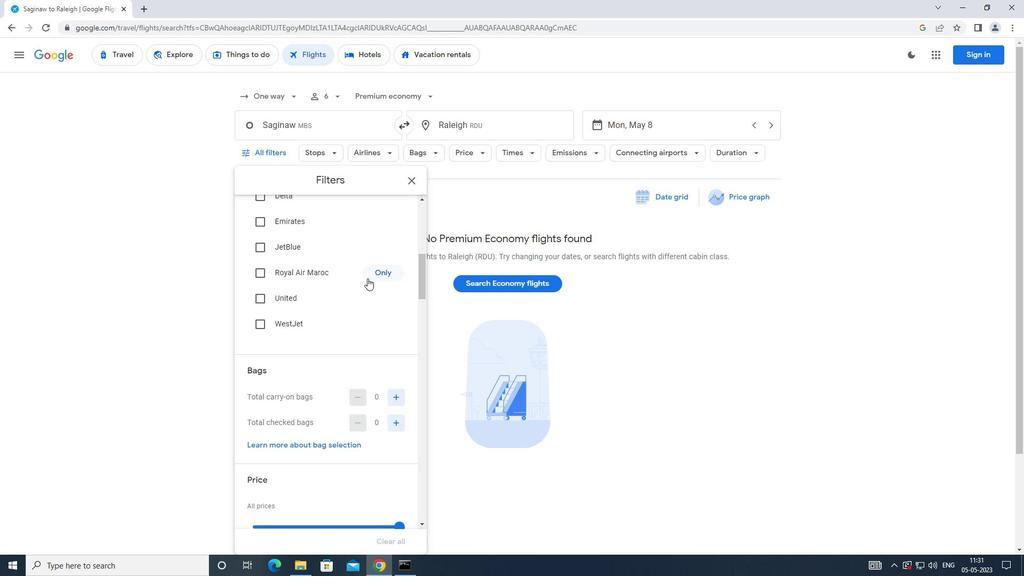 
Action: Mouse moved to (393, 292)
Screenshot: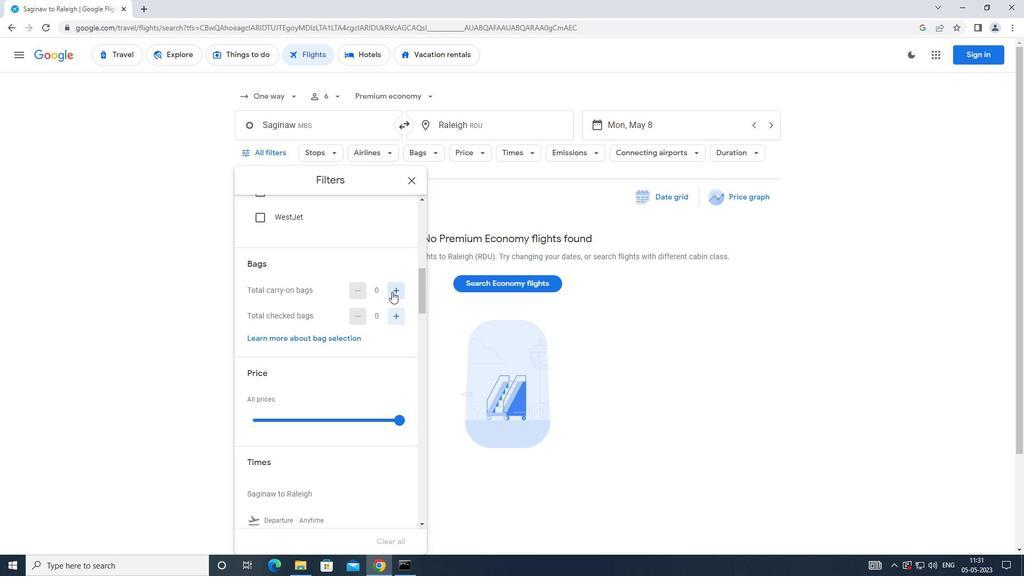 
Action: Mouse pressed left at (393, 292)
Screenshot: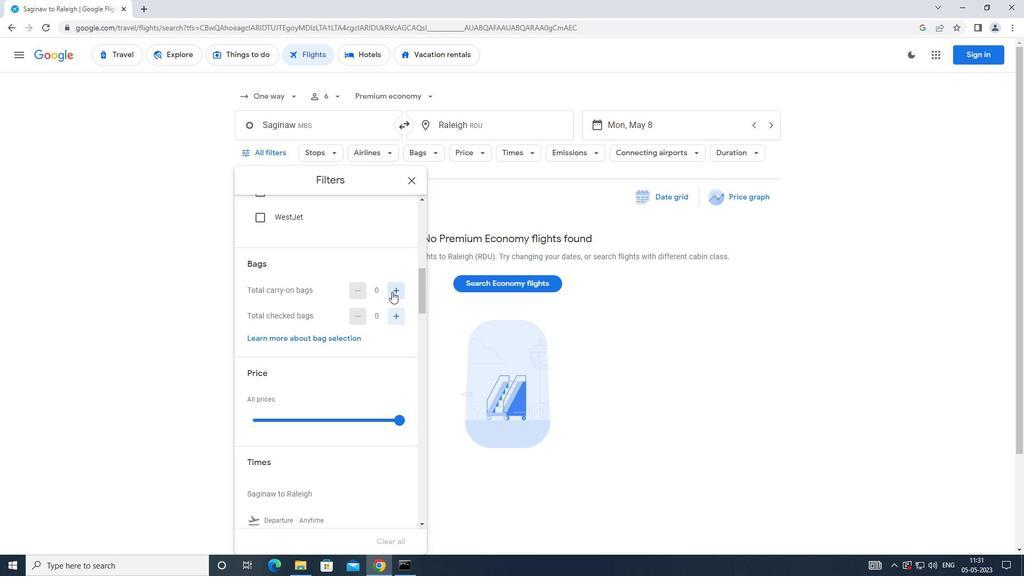 
Action: Mouse pressed left at (393, 292)
Screenshot: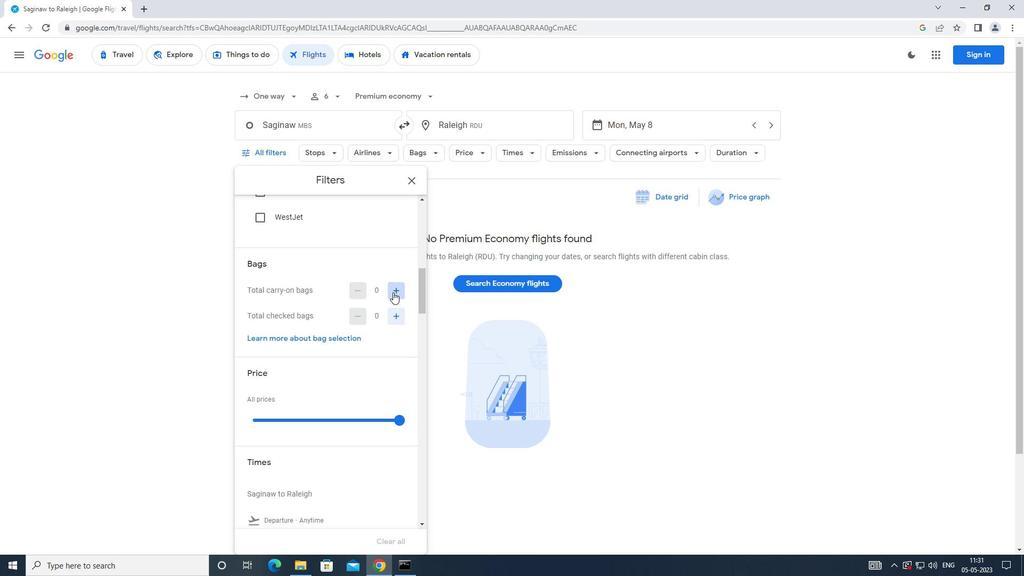 
Action: Mouse moved to (373, 289)
Screenshot: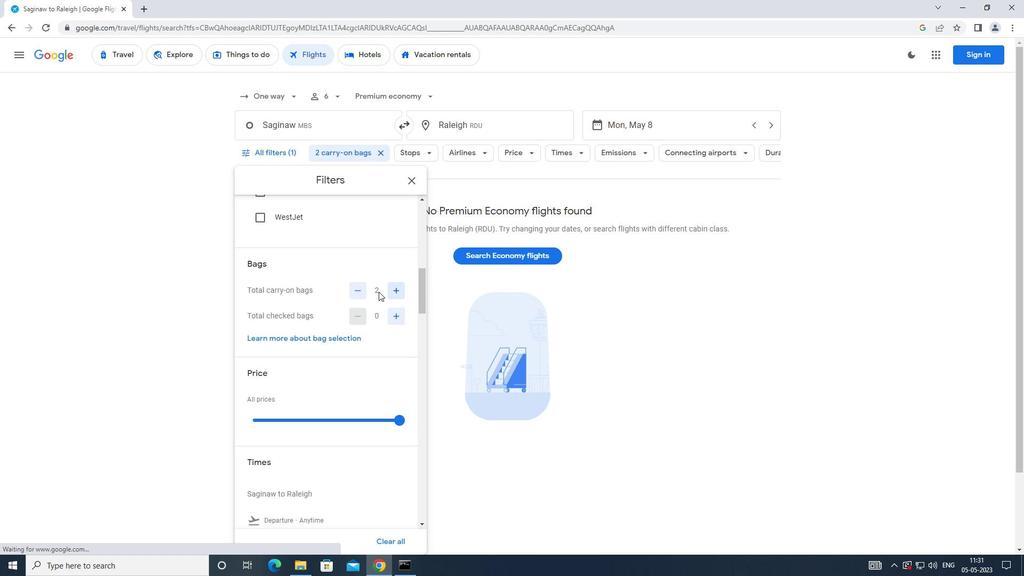 
Action: Mouse scrolled (373, 288) with delta (0, 0)
Screenshot: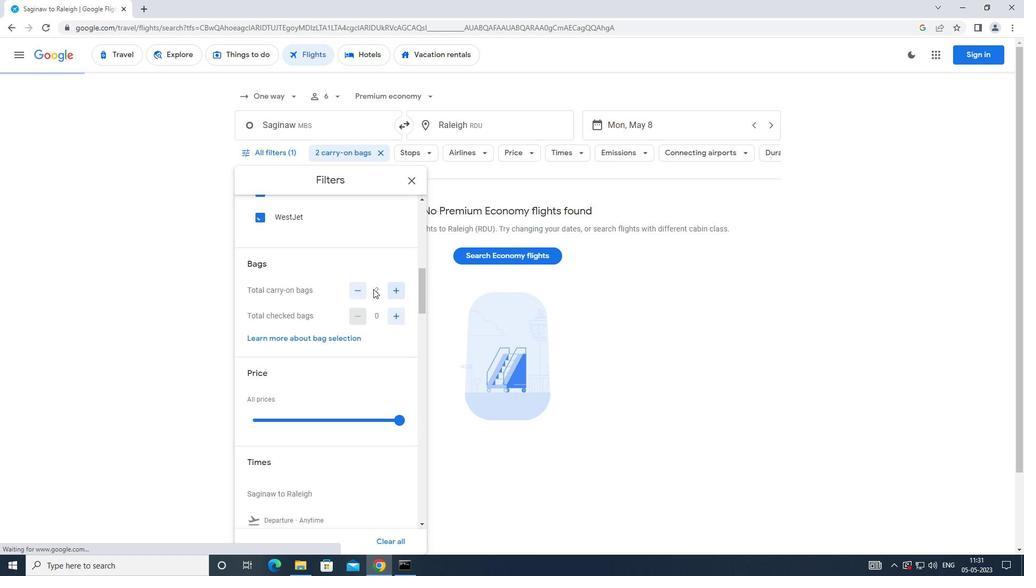 
Action: Mouse scrolled (373, 288) with delta (0, 0)
Screenshot: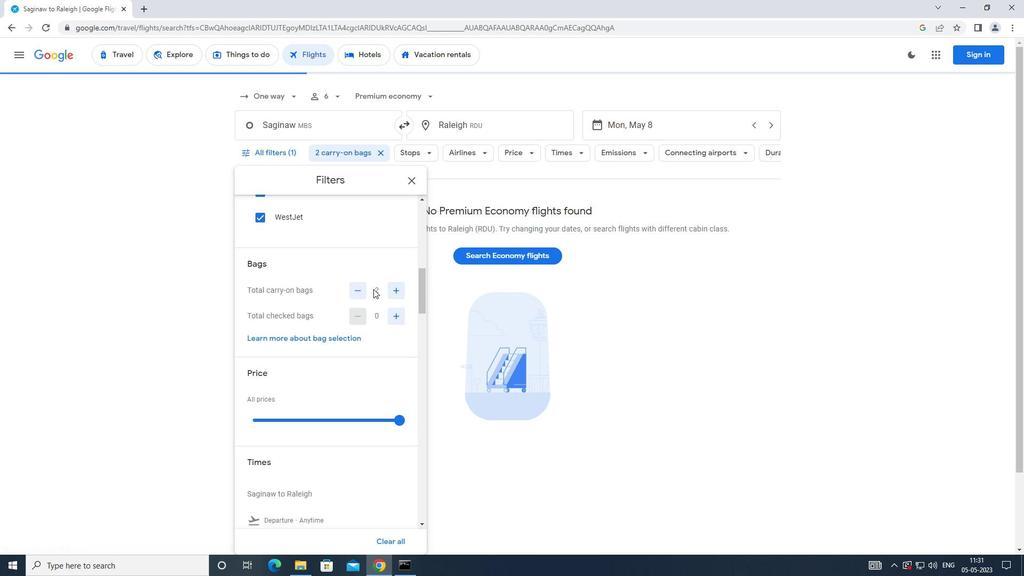 
Action: Mouse moved to (394, 211)
Screenshot: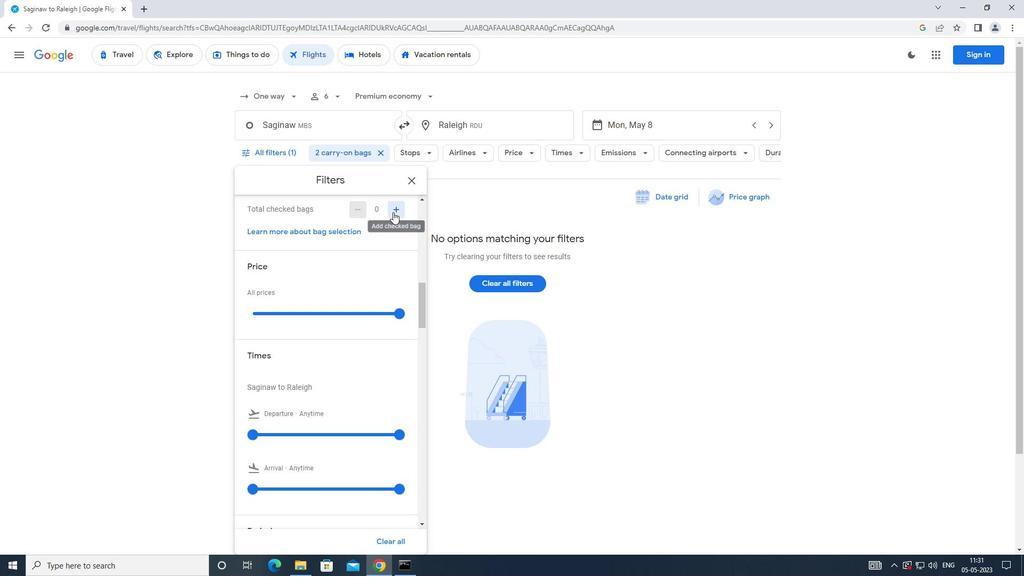 
Action: Mouse pressed left at (394, 211)
Screenshot: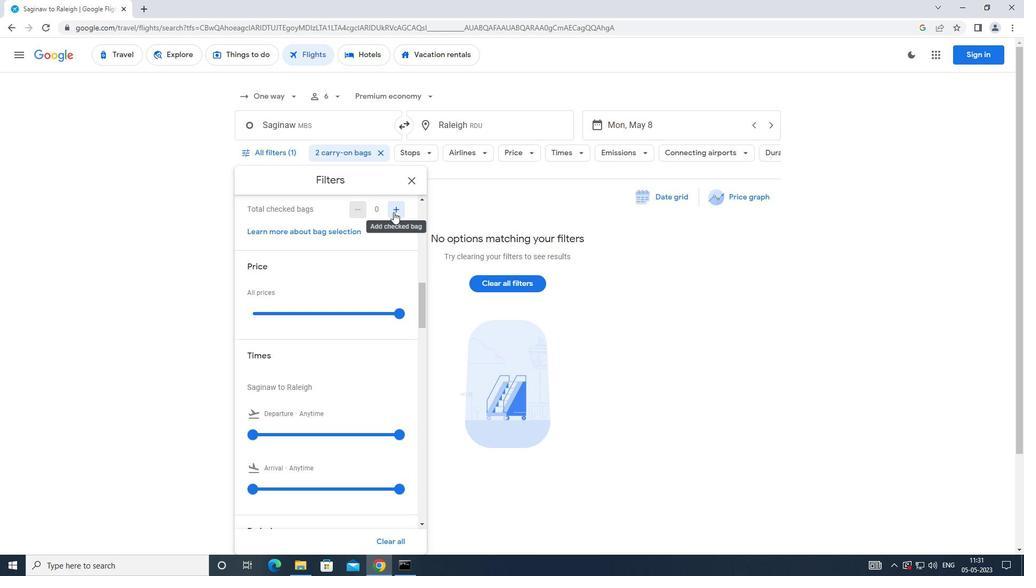 
Action: Mouse moved to (369, 264)
Screenshot: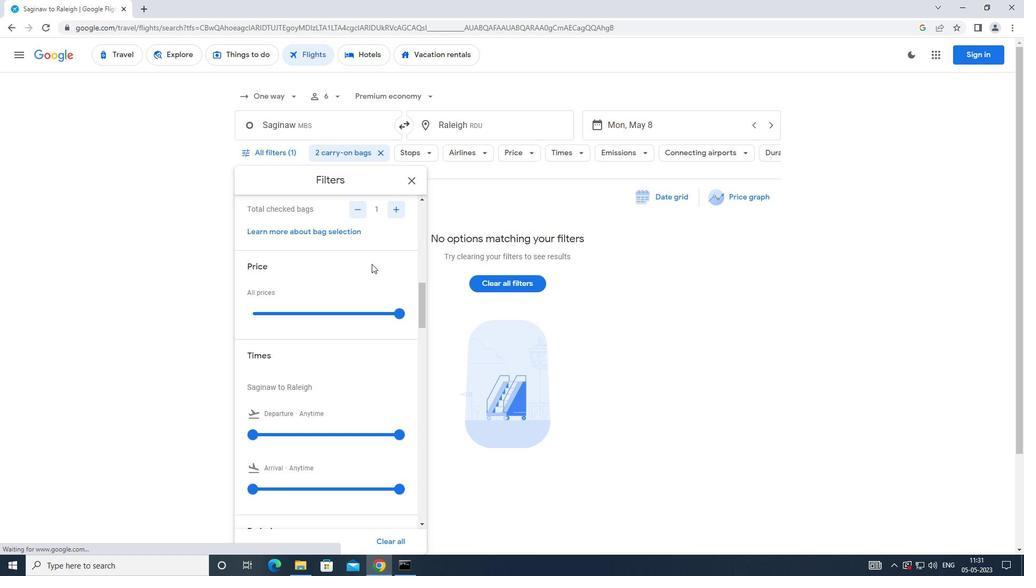 
Action: Mouse scrolled (369, 264) with delta (0, 0)
Screenshot: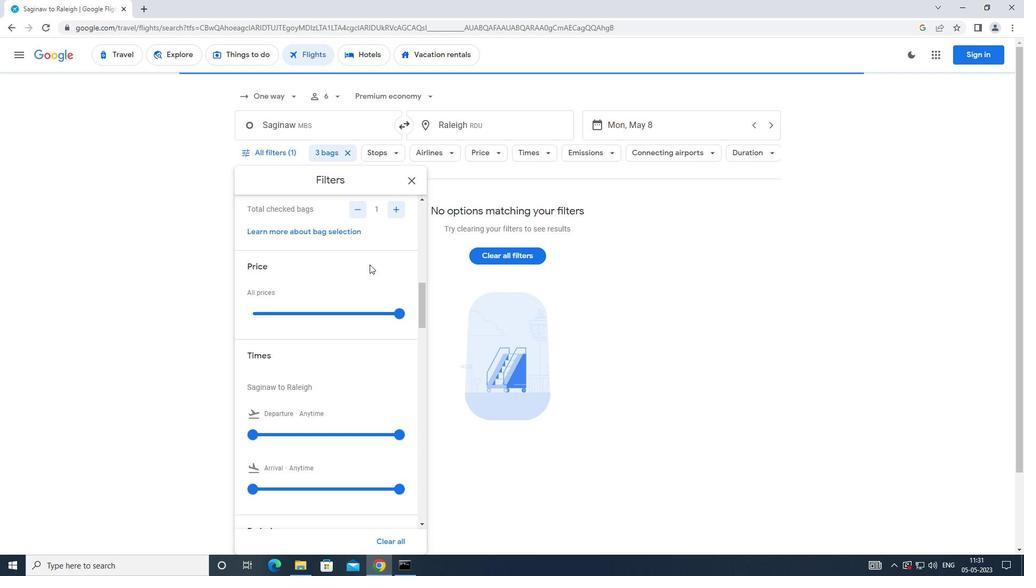 
Action: Mouse moved to (365, 257)
Screenshot: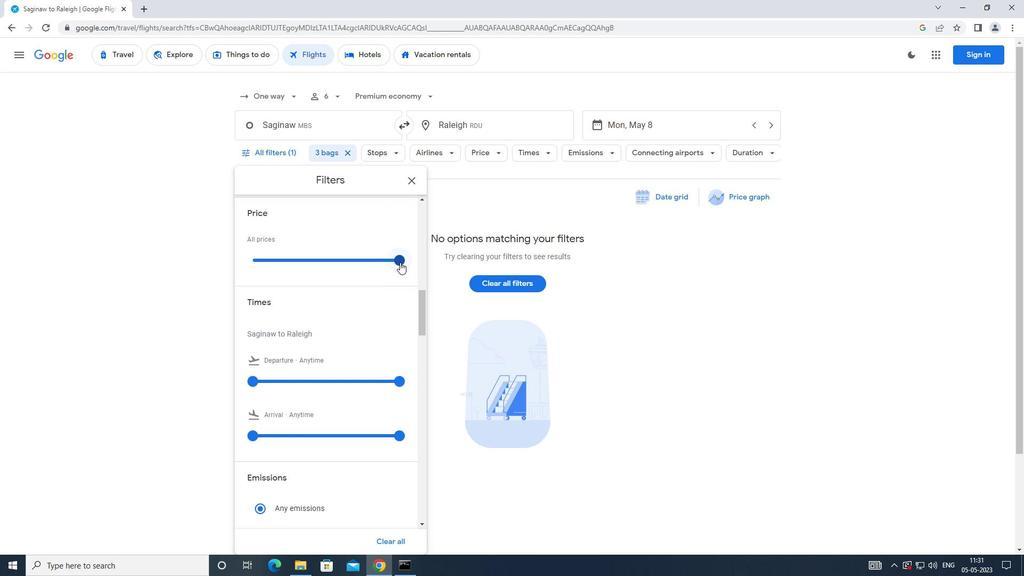 
Action: Mouse pressed left at (365, 257)
Screenshot: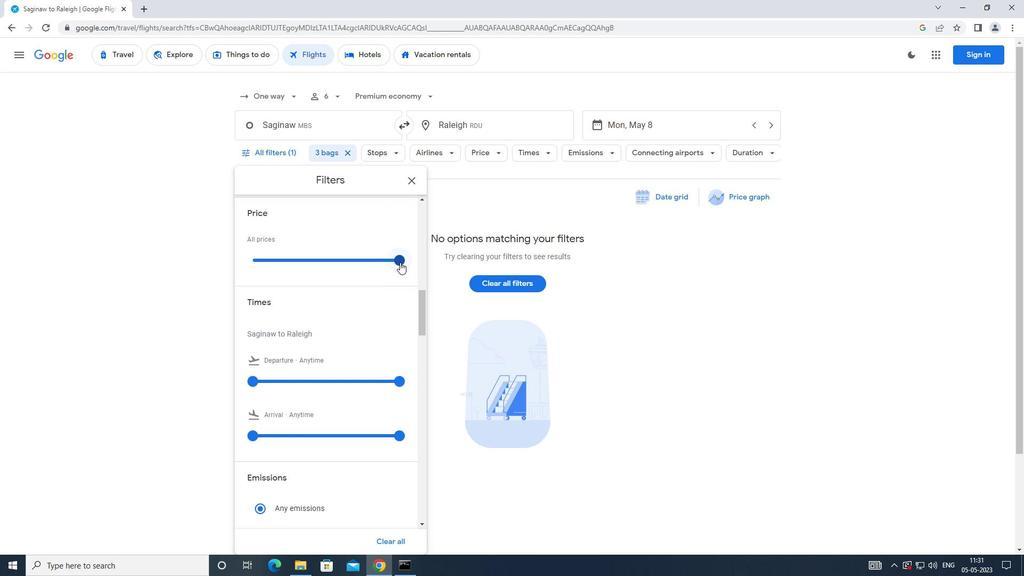 
Action: Mouse moved to (362, 272)
Screenshot: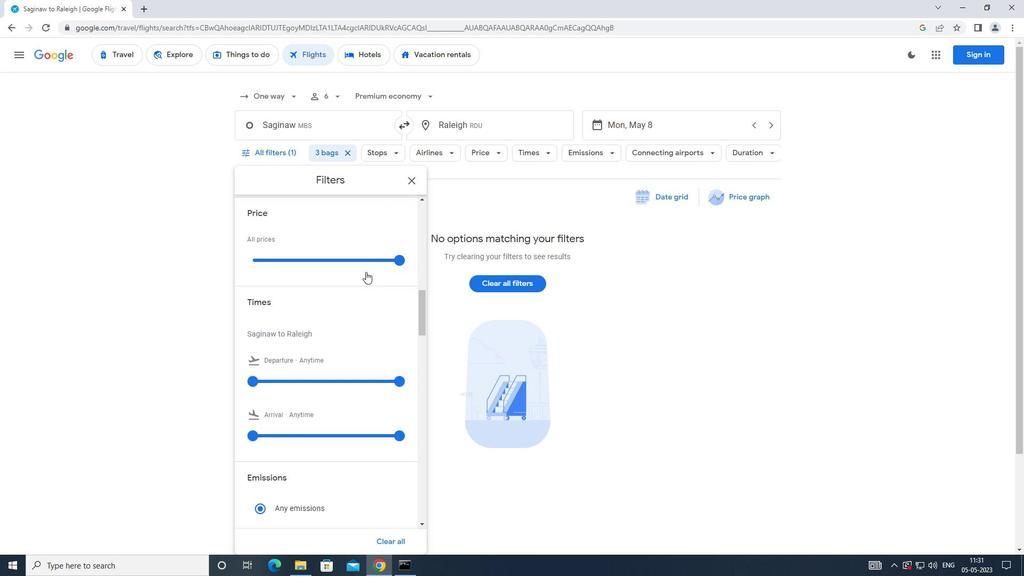 
Action: Mouse scrolled (362, 272) with delta (0, 0)
Screenshot: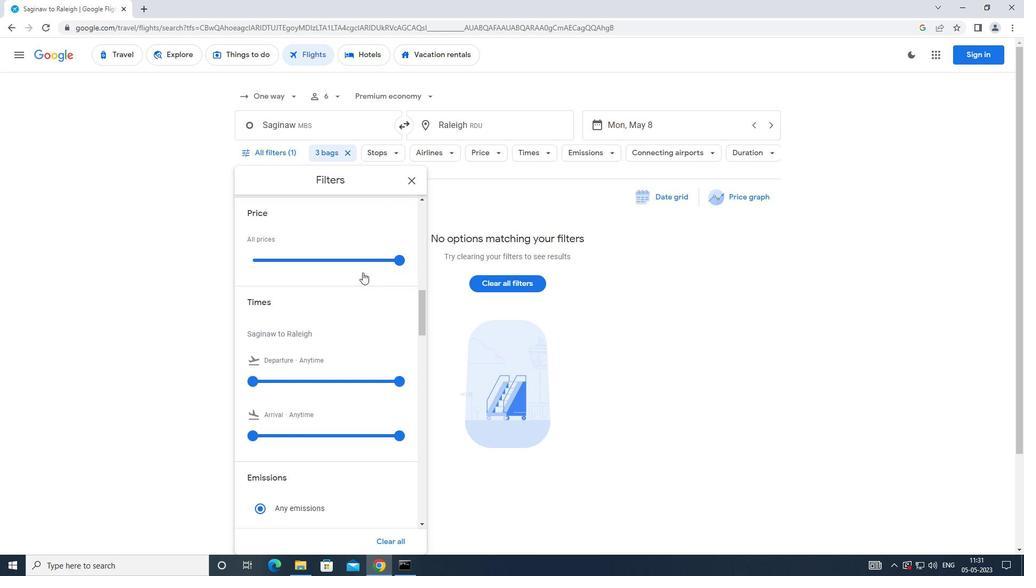 
Action: Mouse moved to (254, 328)
Screenshot: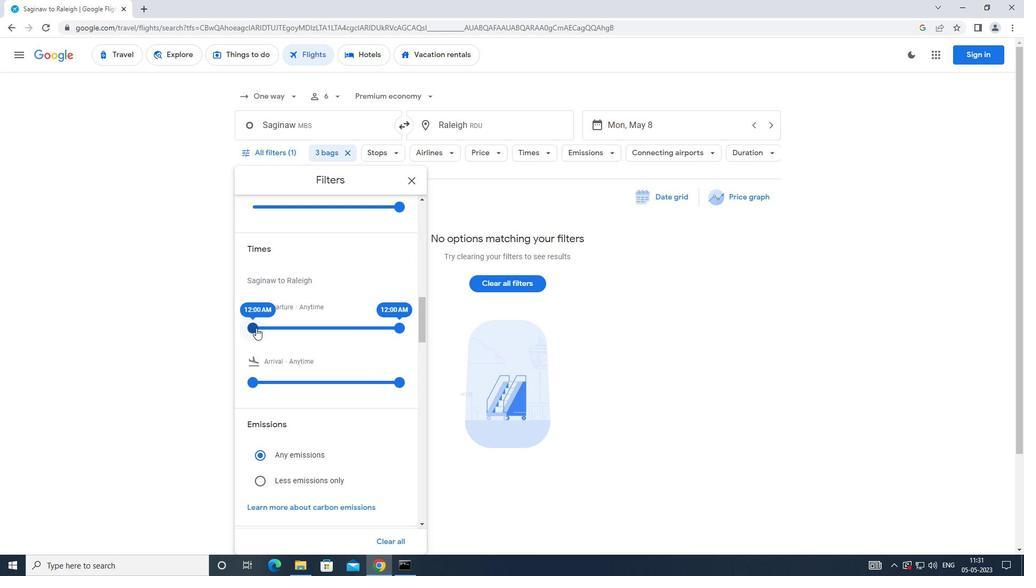 
Action: Mouse pressed left at (254, 328)
Screenshot: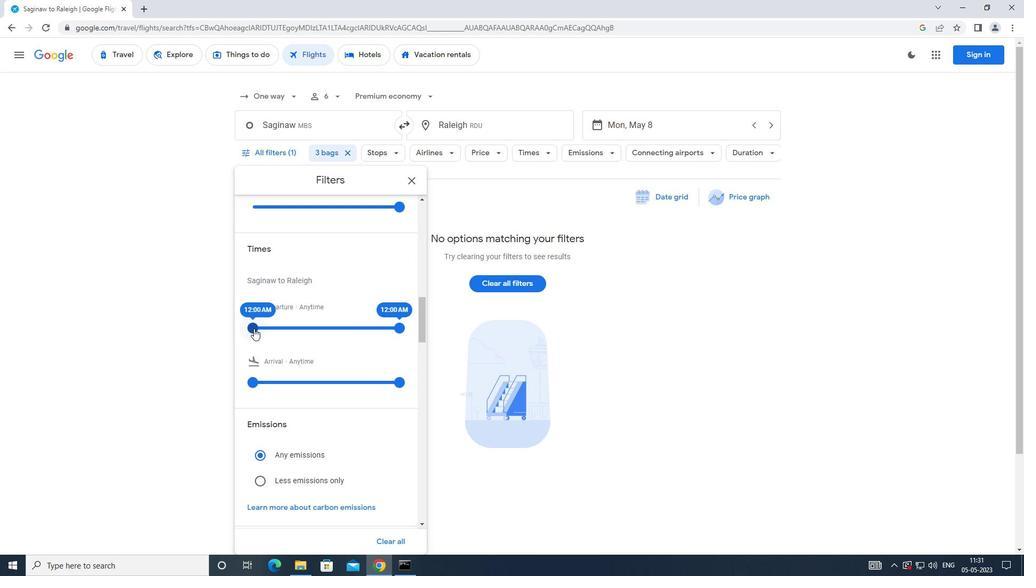 
Action: Mouse moved to (392, 313)
Screenshot: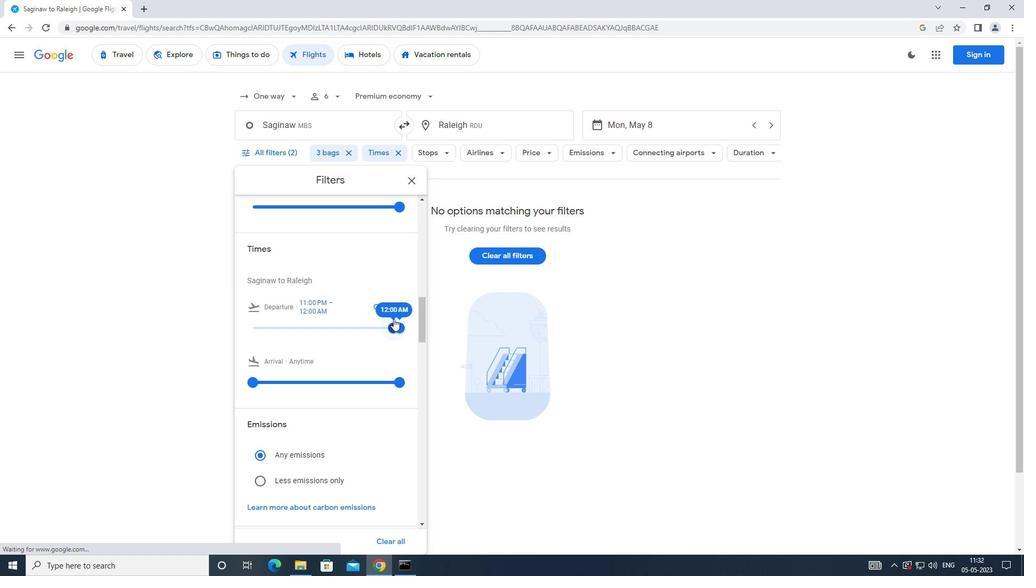 
